 Task: Watermarks and Overlays: Add a timestamp overlay to a video.
Action: Mouse moved to (679, 441)
Screenshot: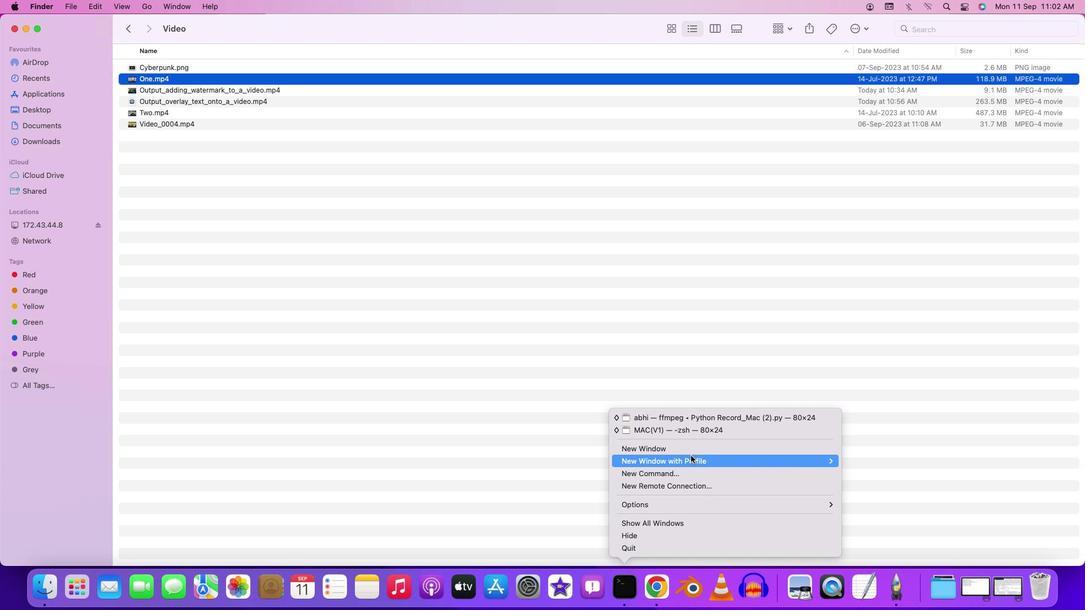
Action: Mouse pressed right at (679, 441)
Screenshot: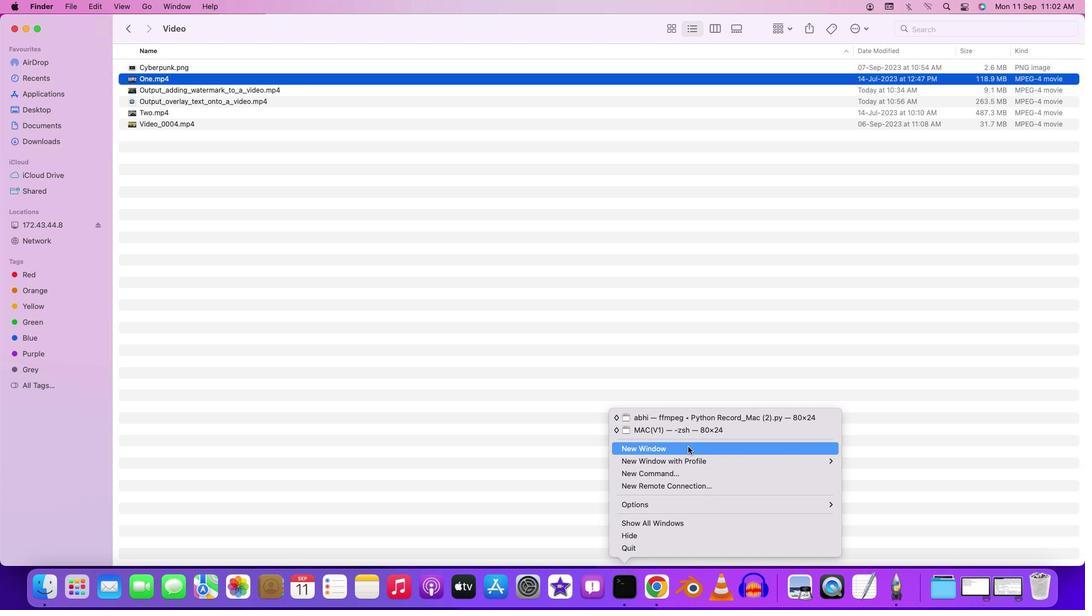 
Action: Mouse moved to (689, 377)
Screenshot: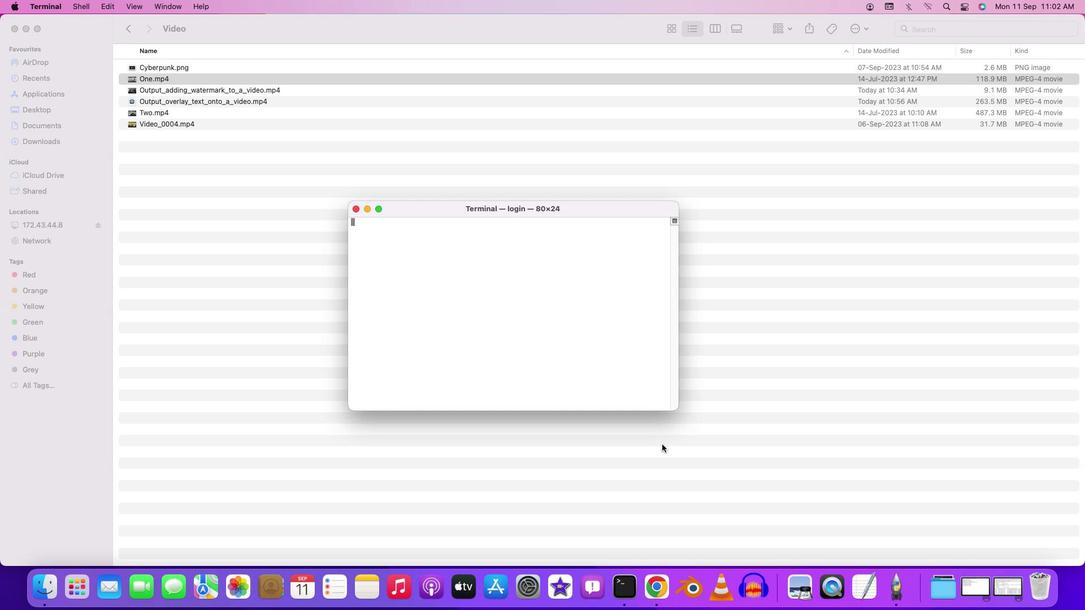 
Action: Mouse pressed left at (689, 377)
Screenshot: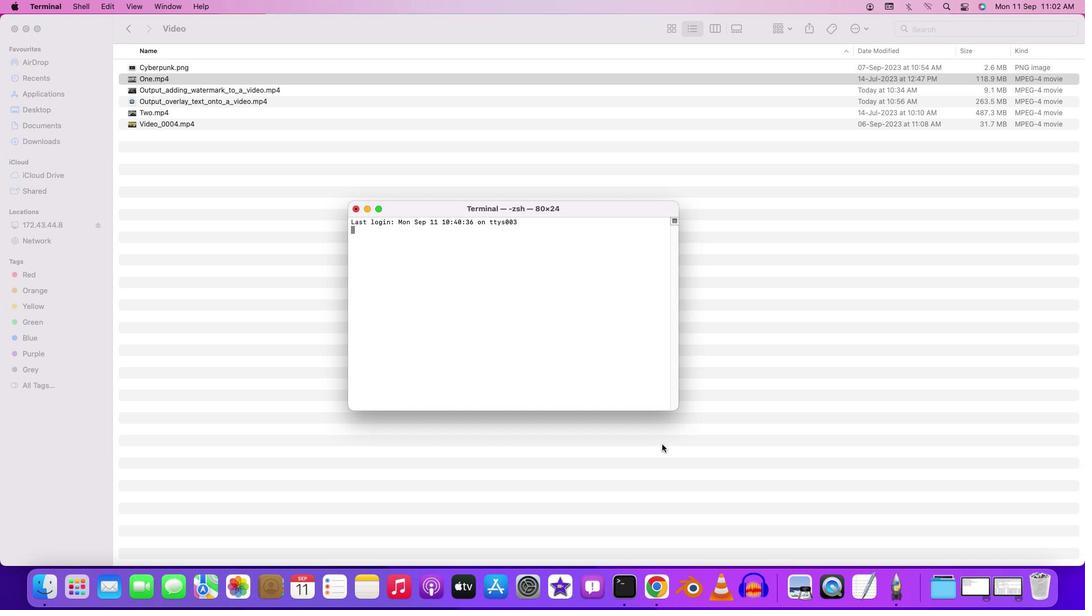 
Action: Key pressed 'c''d'Key.space'd''e''s''k''t''o''p'Key.enter'c''d'Key.spaceKey.shift'F''F''m''p''e''g'Key.enter'c''d'Key.spaceKey.shift'W''a''t''e''r''m'
Screenshot: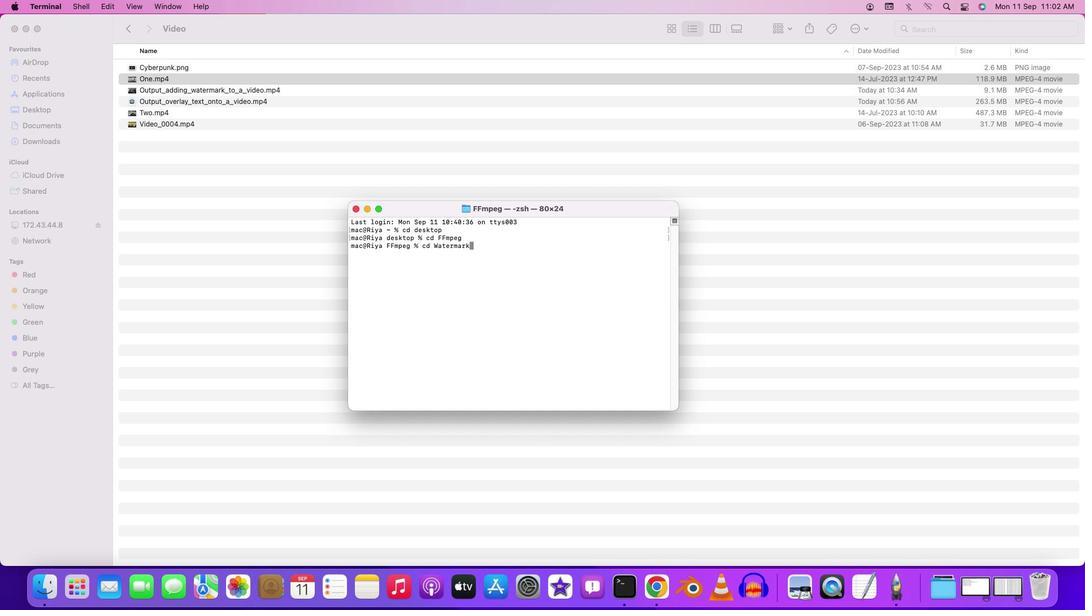 
Action: Mouse moved to (689, 377)
Screenshot: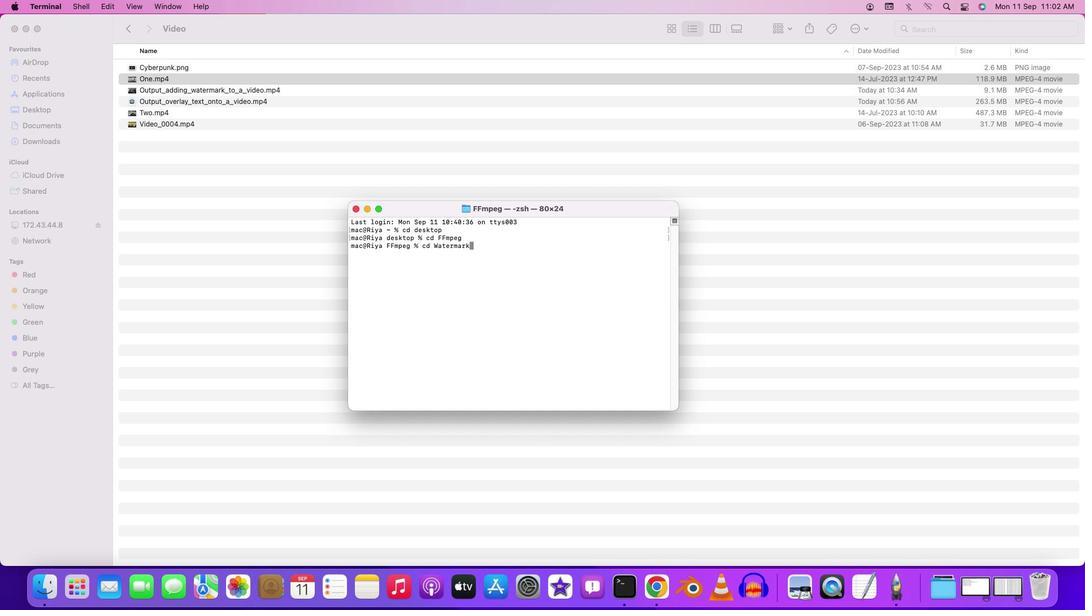 
Action: Key pressed 'a''r''k'Key.enter'c''d'Key.spaceKey.shift'V''i''d''e''o'Key.enter'f''f''m''p''e''g'Key.space'-''i'Key.spaceKey.shift'O''n''e''.''m''p''4'Key.backspace'4'Key.space'-''v''f'Key.spaceKey.shiftKey.shift'"''d''r''a''w''t''e''s'Key.backspace'x''t''=''t''e''x''t''='"'"Key.shift'%'Key.shift'{''p''t''s''\\'Key.shift':''h''m''s'Key.shift'}'"'"Key.spaceKey.shift':'Key.backspaceKey.backspaceKey.shift':''x''=''1''0'Key.shift':''y''=''1''0'Key.shift':'
Screenshot: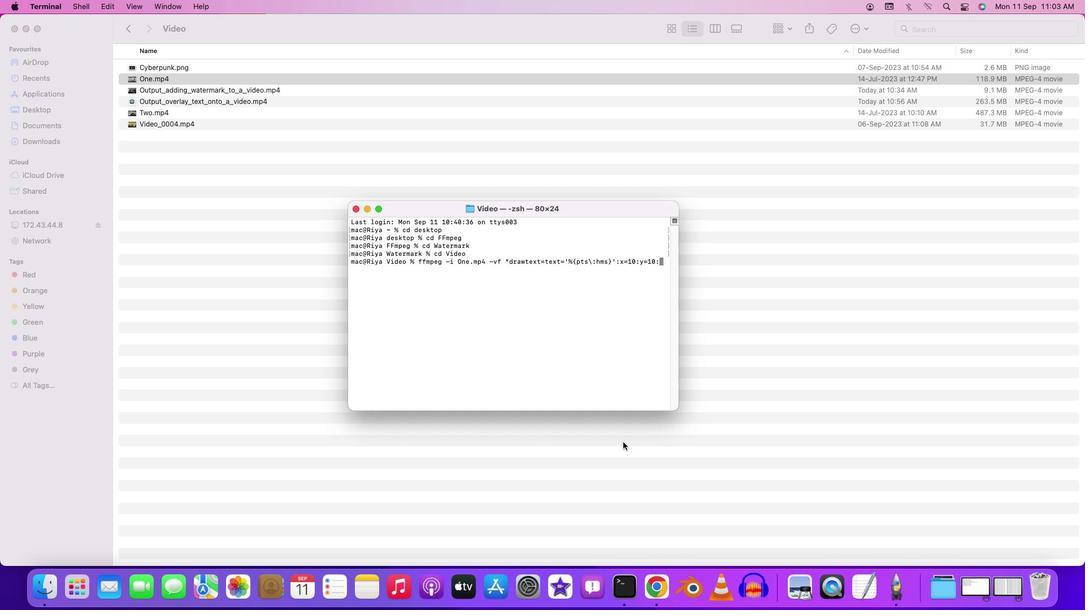 
Action: Mouse moved to (390, 387)
Screenshot: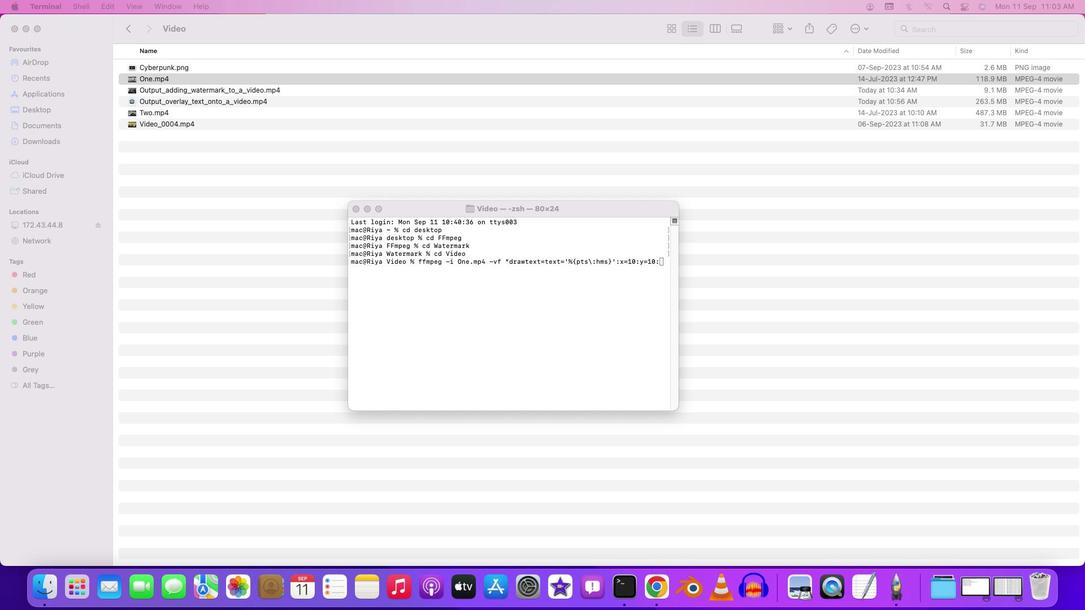 
Action: Mouse pressed left at (390, 387)
Screenshot: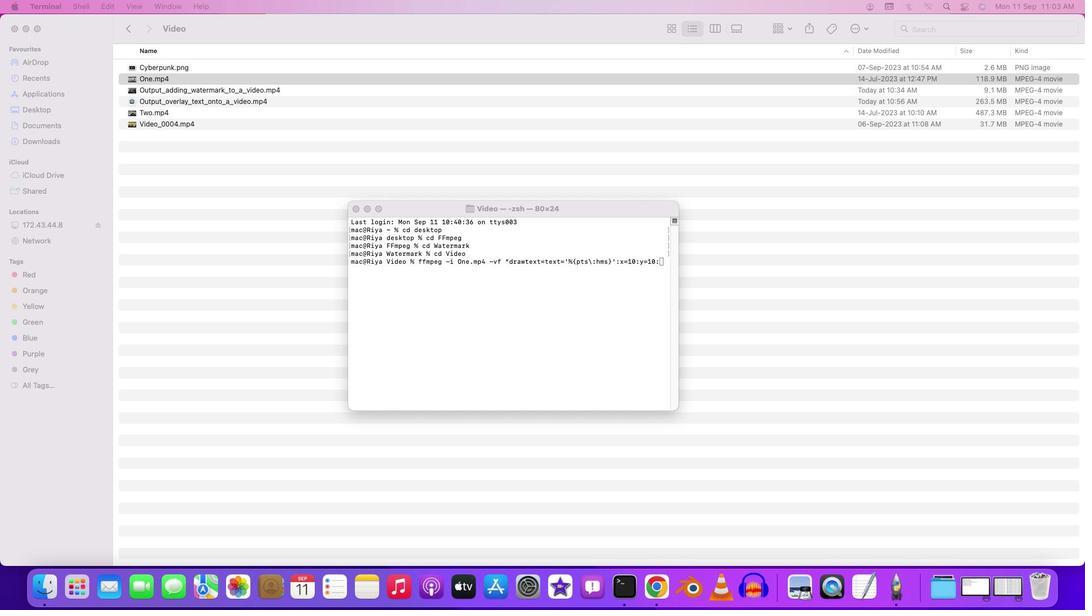 
Action: Mouse moved to (391, 385)
Screenshot: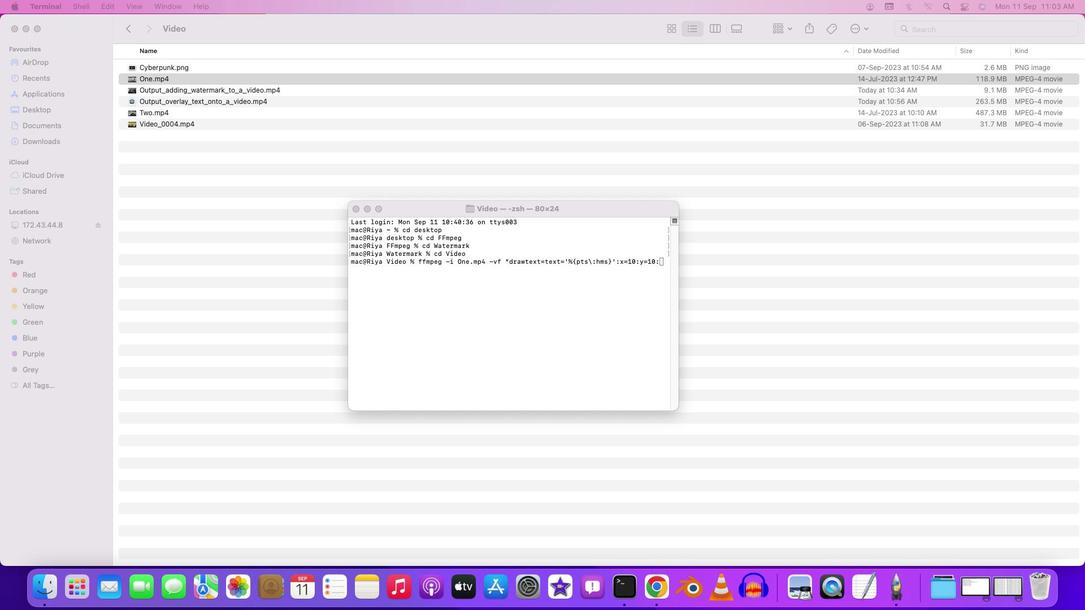 
Action: Mouse pressed left at (391, 385)
Screenshot: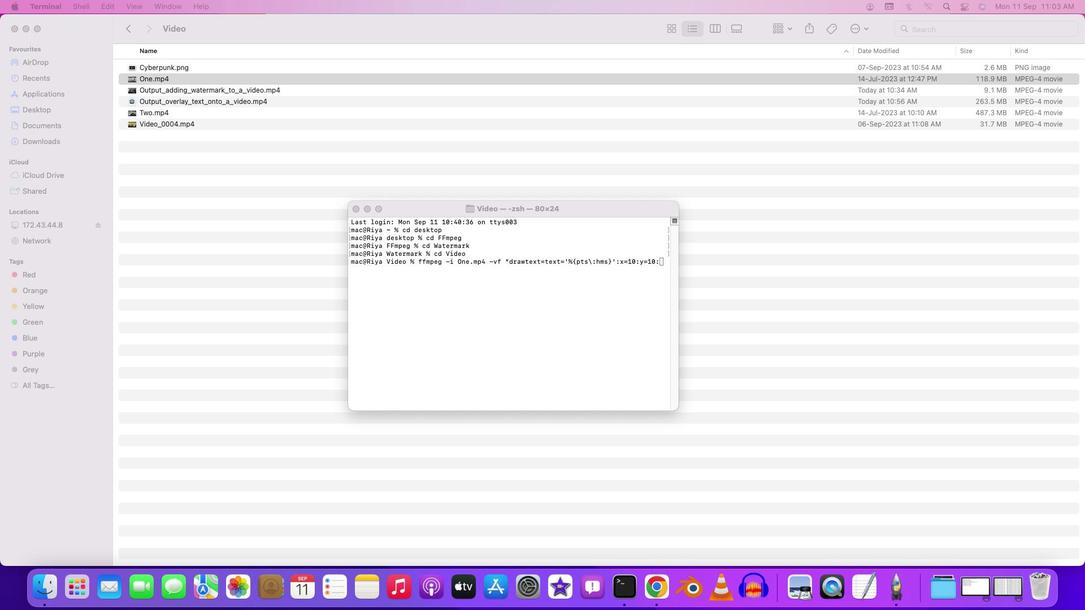 
Action: Mouse moved to (689, 297)
Screenshot: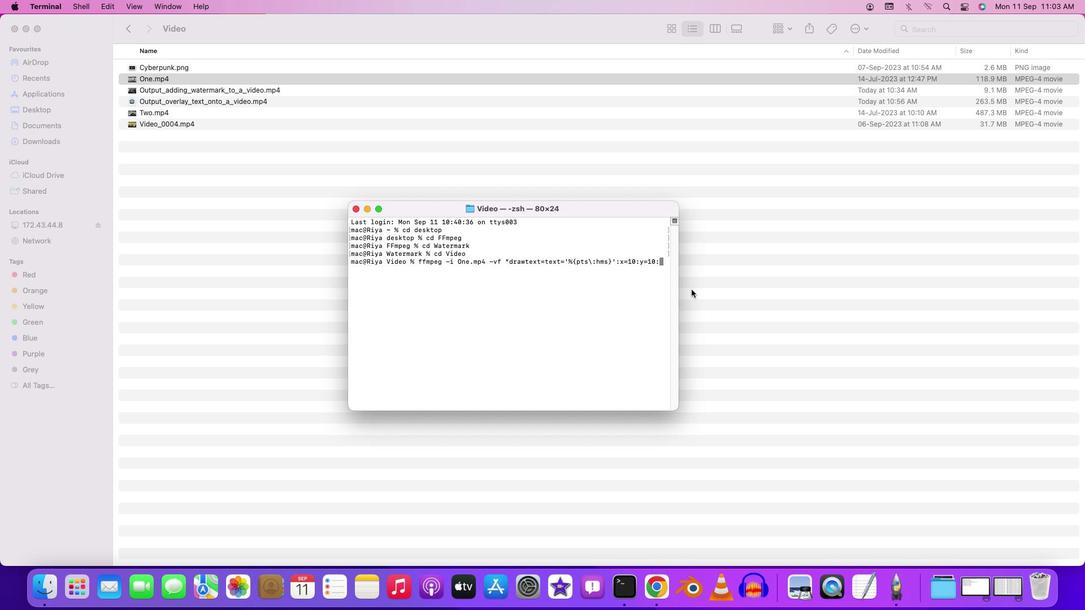 
Action: Mouse pressed left at (689, 297)
Screenshot: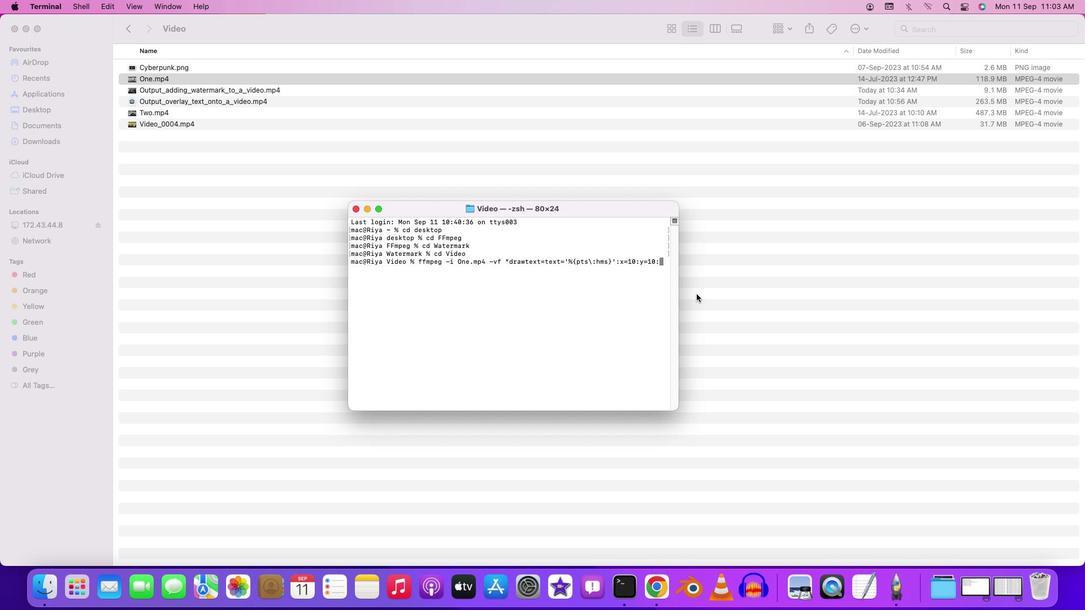 
Action: Mouse moved to (698, 312)
Screenshot: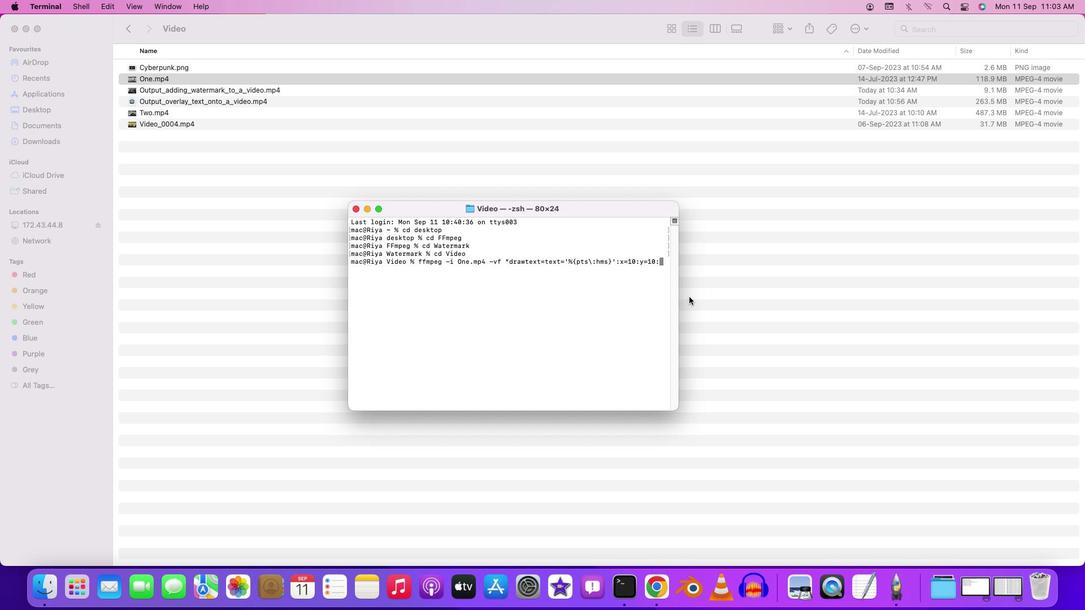 
Action: Key pressed 'f''o''n''t''s''s''i''z''e'Key.backspaceKey.backspaceKey.backspaceKey.backspace'i''z''e''=''w''h''i''t''e'Key.shift'"'Key.space'-''c'Key.shift':''a'Key.space'c''o''p''y'Key.space'o''u''t''p''u''t'Key.shift'_''t''i''m''e''s''t''a''m''p'Key.spaceKey.backspaceKey.shift'_''o''v''e''r''l''a''y'Key.spaceKey.backspaceKey.shift'_''o''n'Key.shift'_''a'Key.shift'_'Key.shift'V''i''d''e''o''.''m''p''4'Key.enter
Screenshot: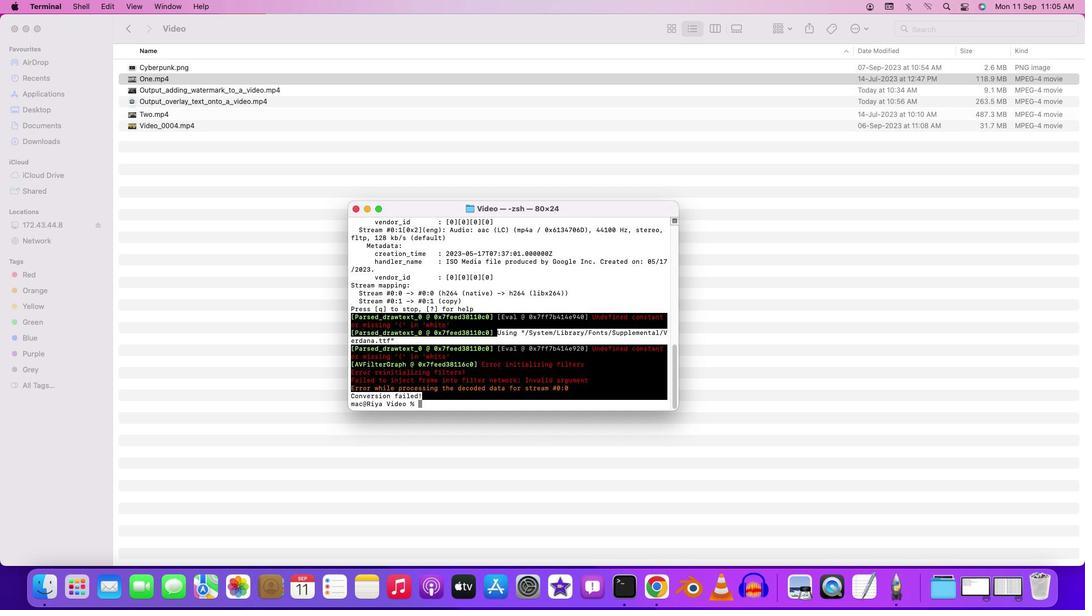 
Action: Mouse moved to (658, 312)
Screenshot: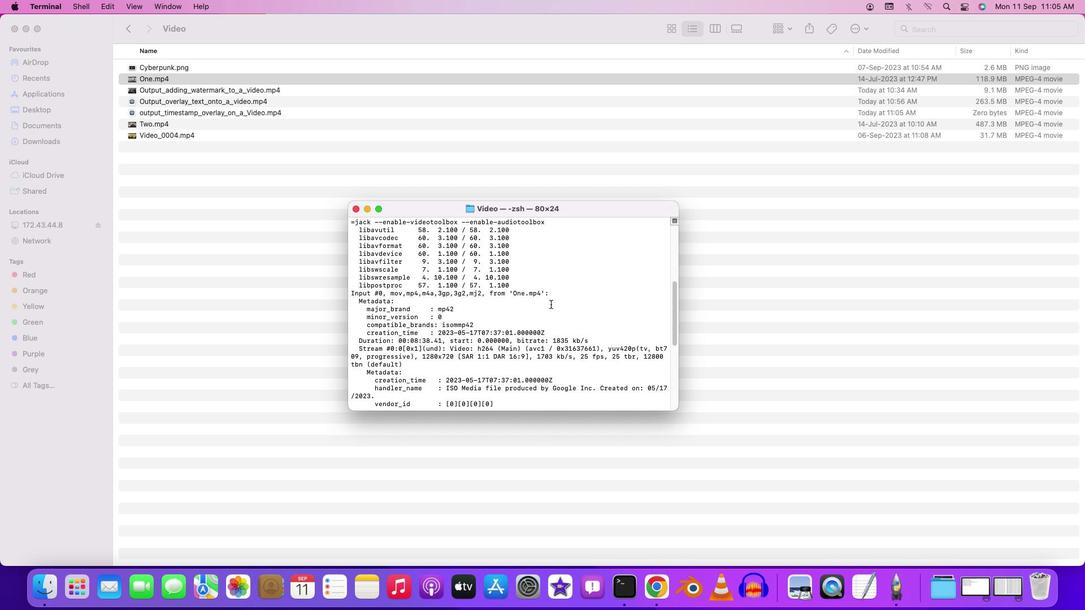 
Action: Mouse scrolled (658, 312) with delta (484, 182)
Screenshot: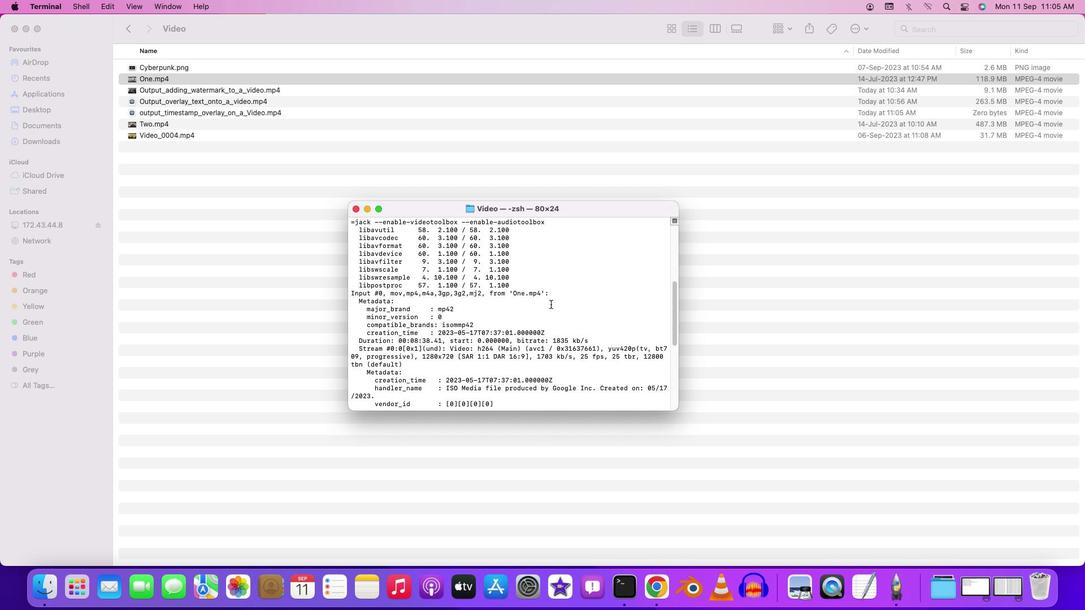 
Action: Mouse moved to (657, 314)
Screenshot: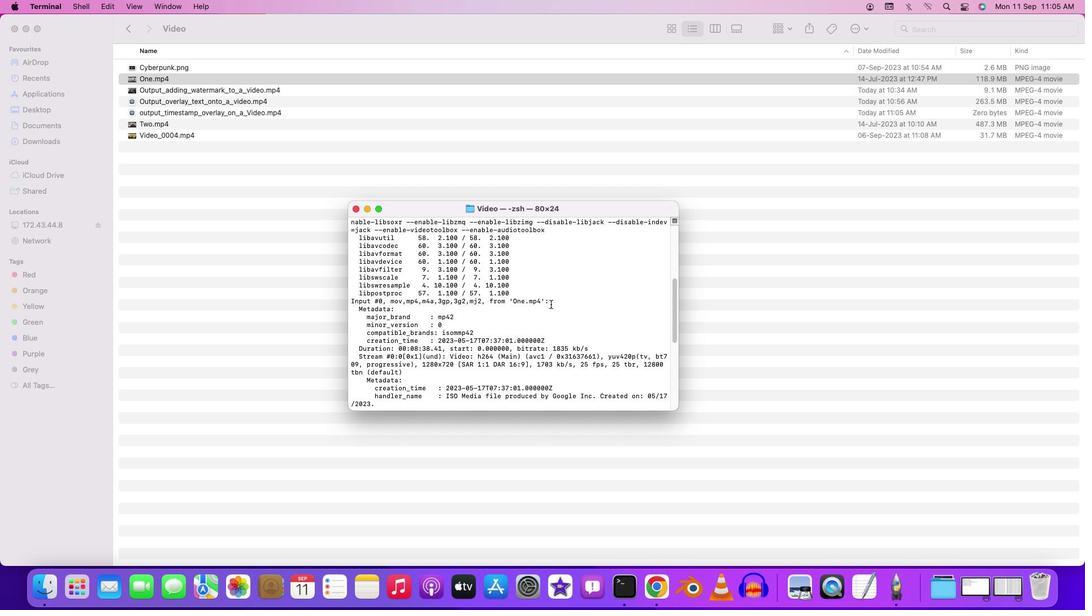 
Action: Mouse scrolled (657, 314) with delta (484, 182)
Screenshot: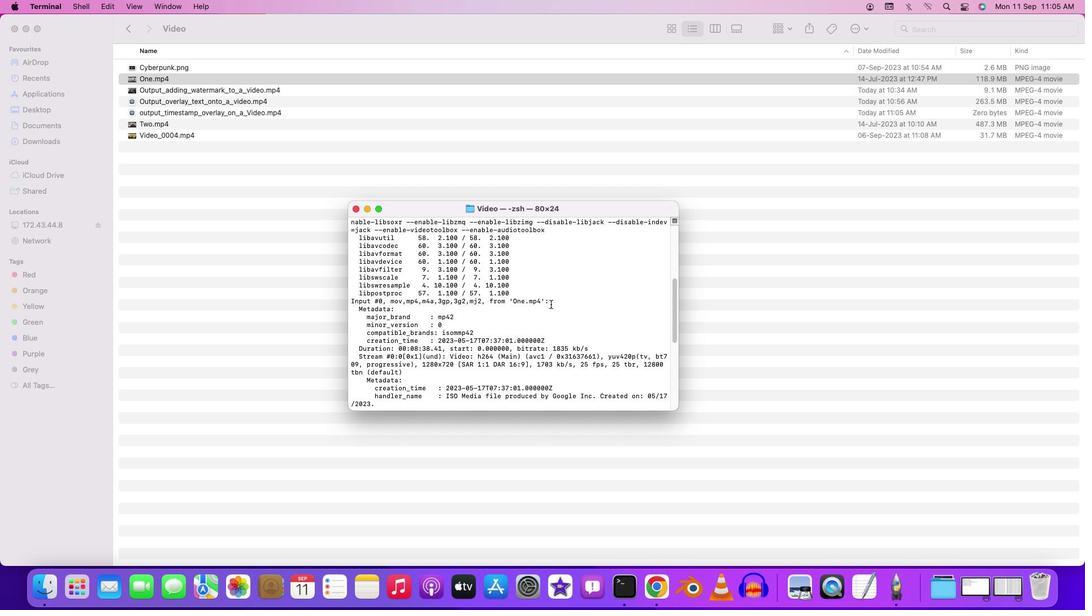 
Action: Mouse moved to (657, 314)
Screenshot: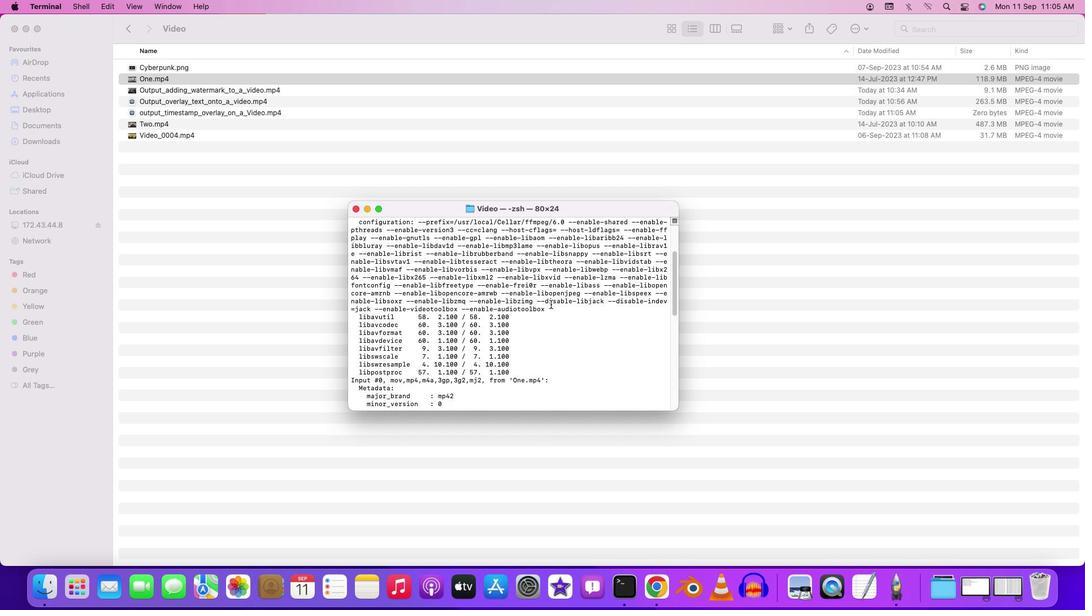 
Action: Mouse scrolled (657, 314) with delta (484, 182)
Screenshot: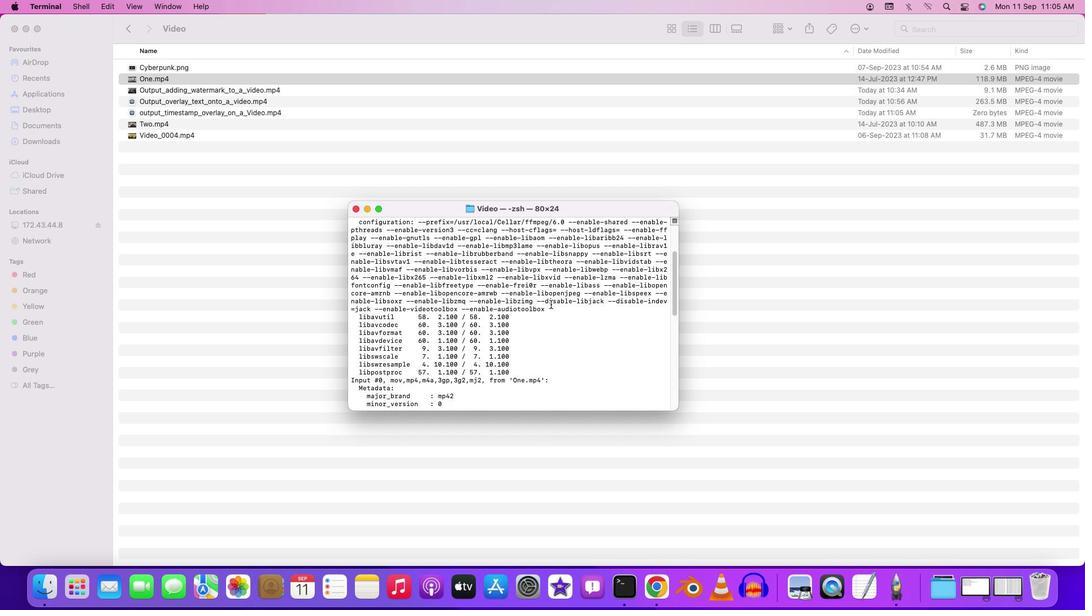 
Action: Mouse moved to (656, 315)
Screenshot: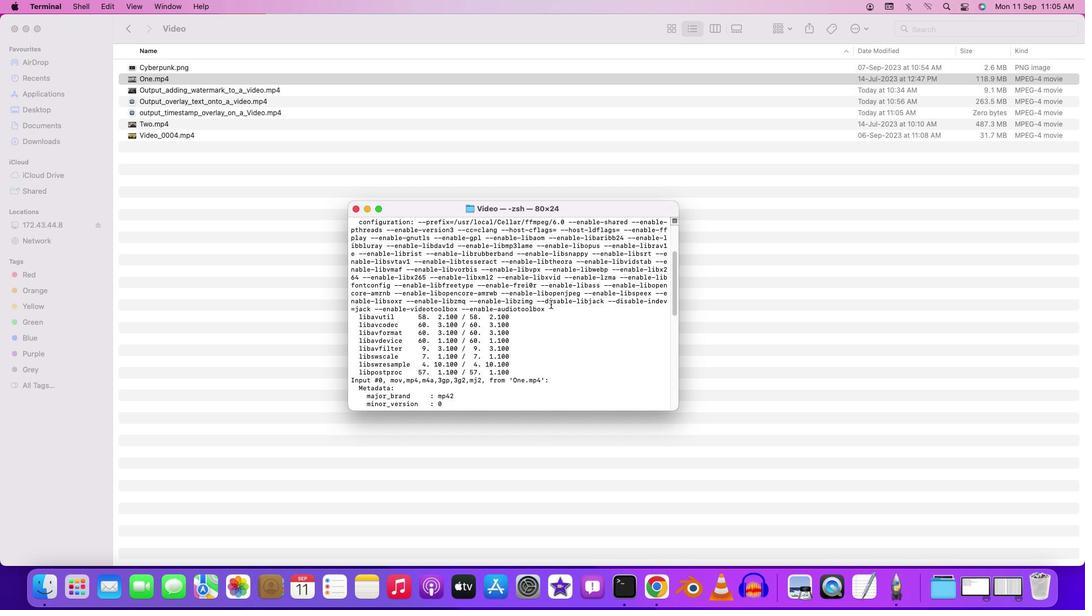 
Action: Mouse scrolled (656, 315) with delta (484, 182)
Screenshot: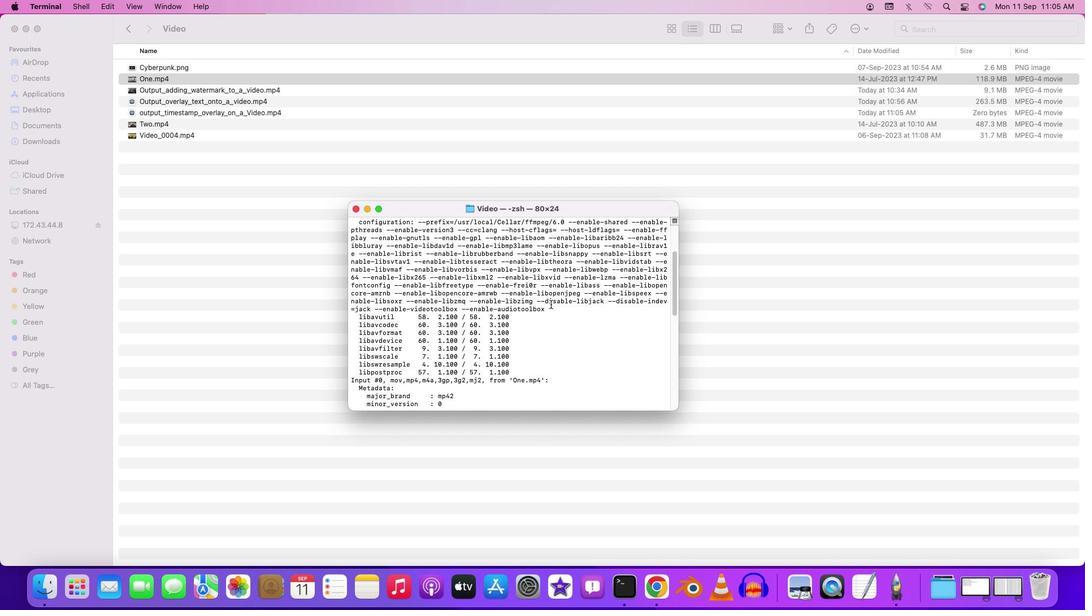 
Action: Mouse scrolled (656, 315) with delta (484, 182)
Screenshot: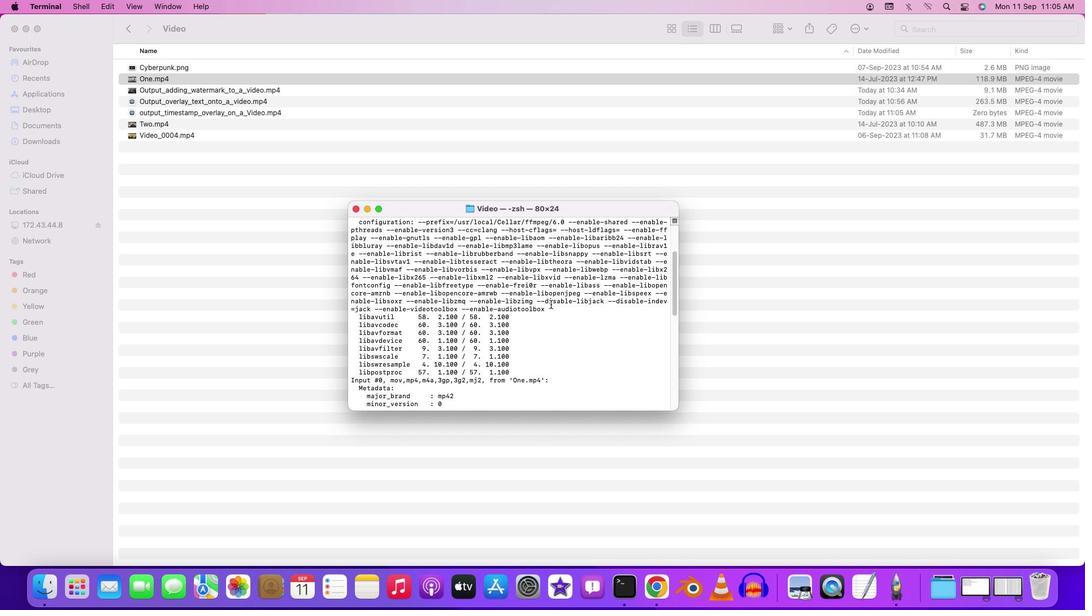 
Action: Mouse scrolled (656, 315) with delta (484, 182)
Screenshot: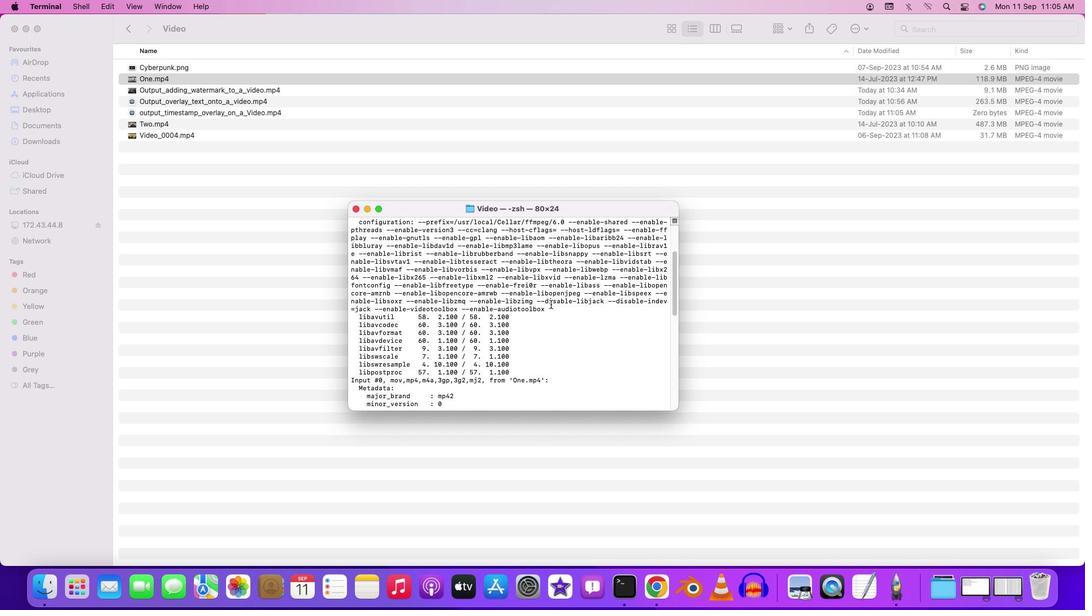 
Action: Mouse scrolled (656, 315) with delta (484, 182)
Screenshot: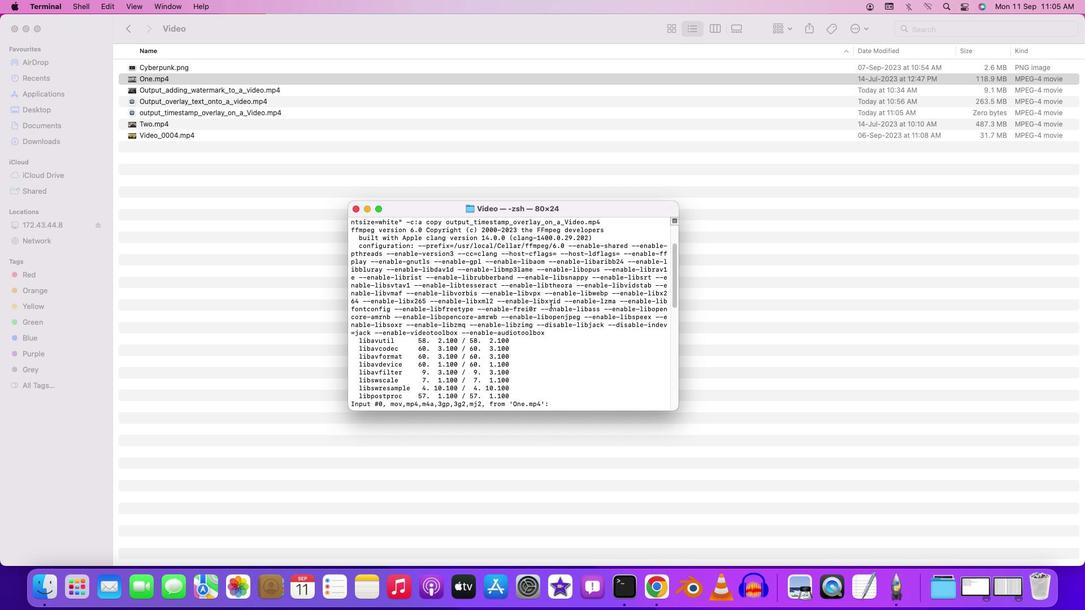 
Action: Mouse moved to (655, 315)
Screenshot: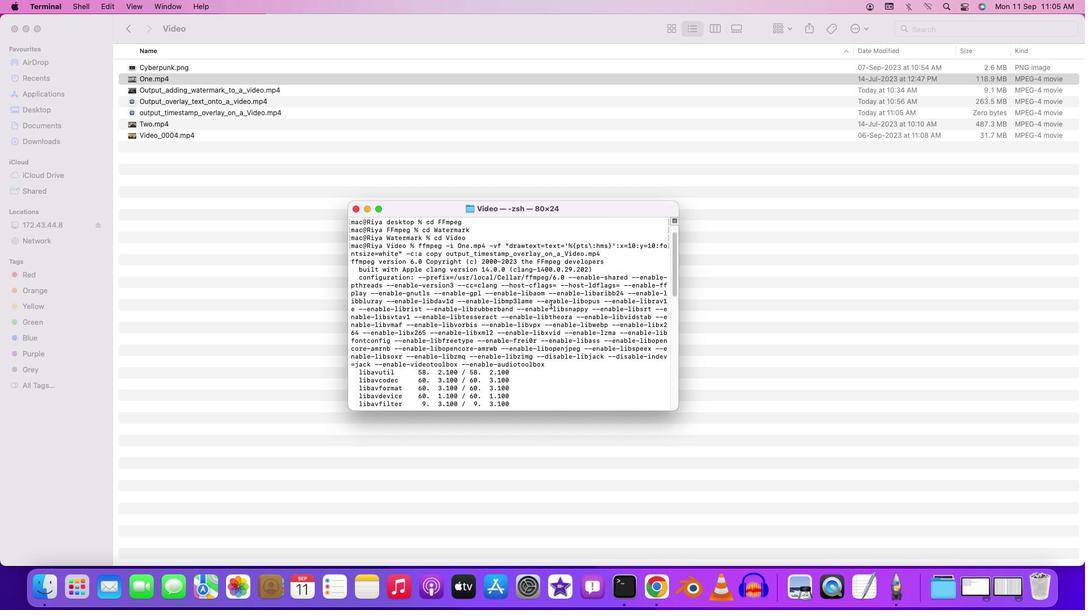 
Action: Mouse scrolled (655, 315) with delta (484, 183)
Screenshot: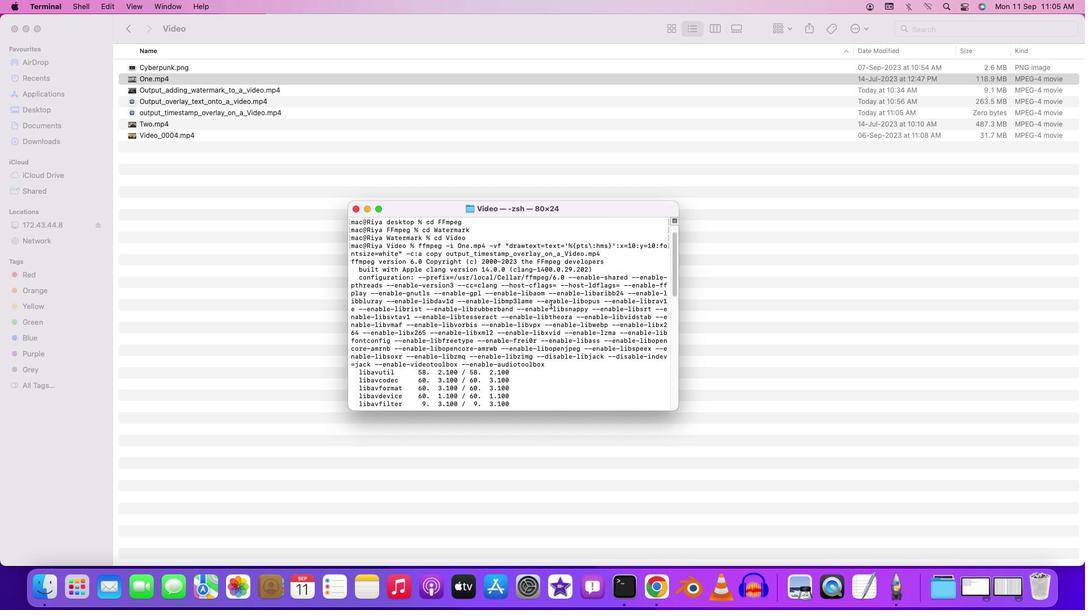 
Action: Mouse moved to (655, 315)
Screenshot: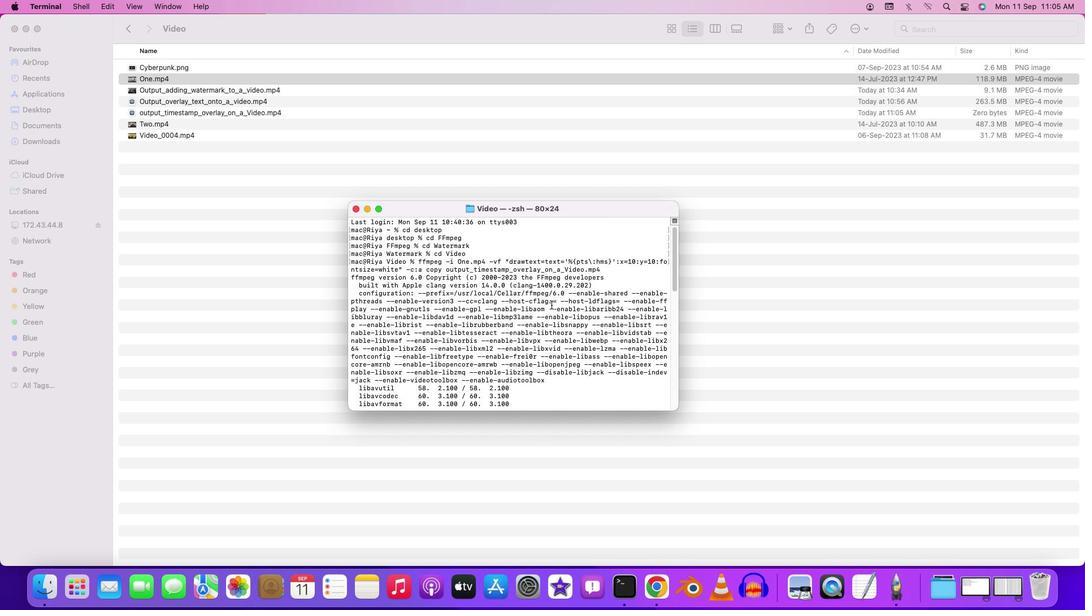 
Action: Mouse scrolled (655, 315) with delta (484, 182)
Screenshot: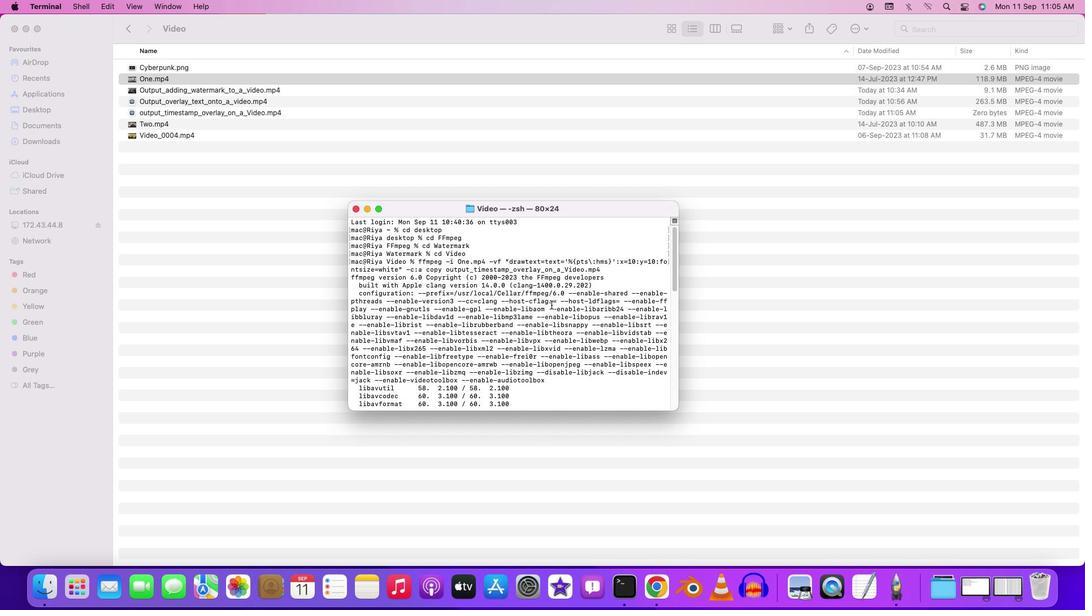 
Action: Mouse scrolled (655, 315) with delta (484, 182)
Screenshot: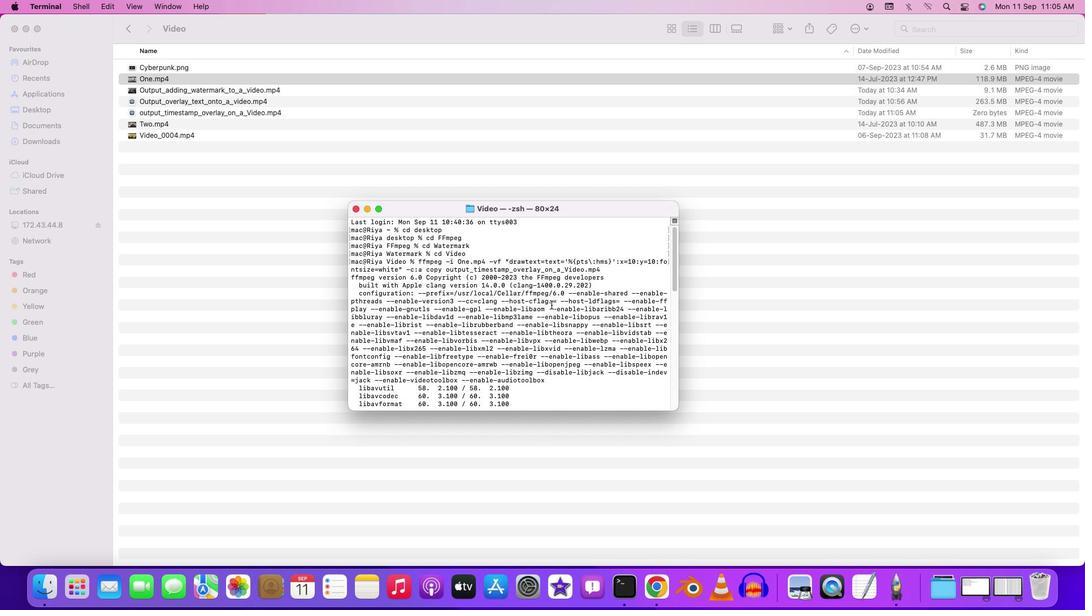 
Action: Mouse moved to (655, 315)
Screenshot: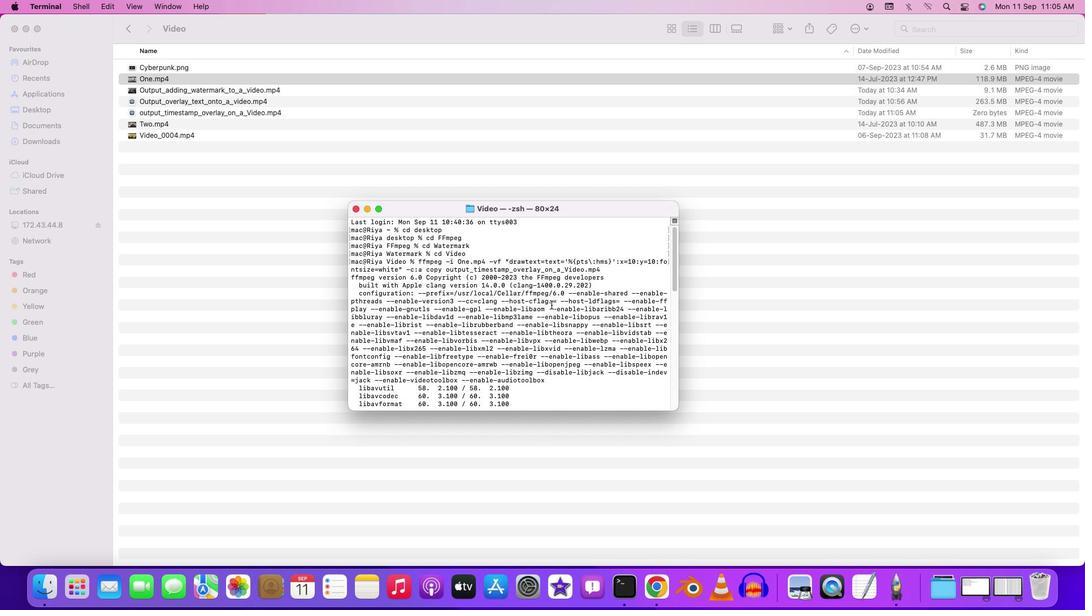 
Action: Mouse scrolled (655, 315) with delta (484, 182)
Screenshot: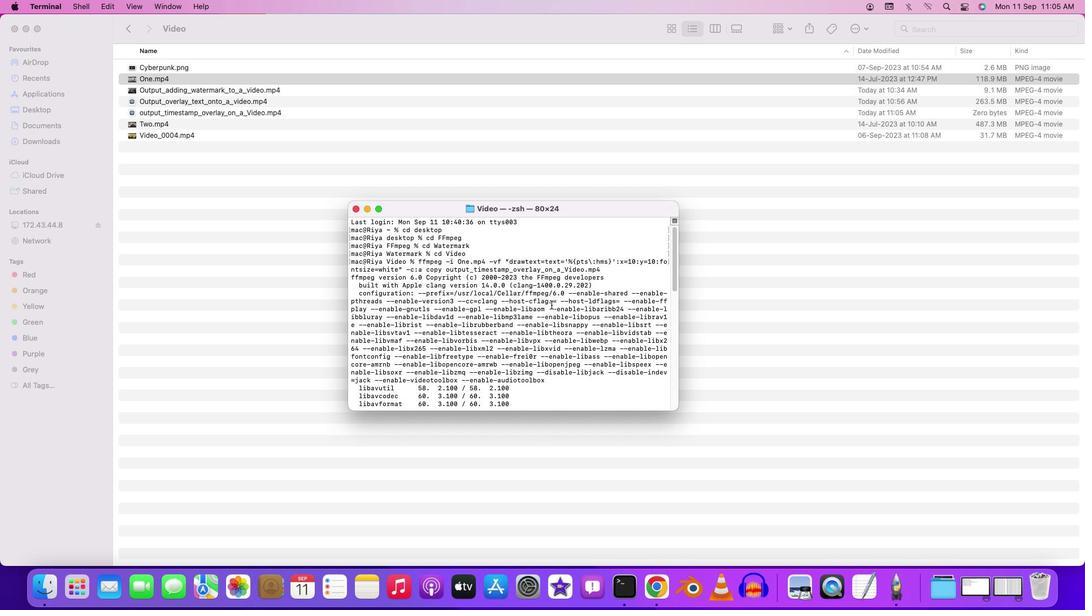 
Action: Mouse moved to (655, 315)
Screenshot: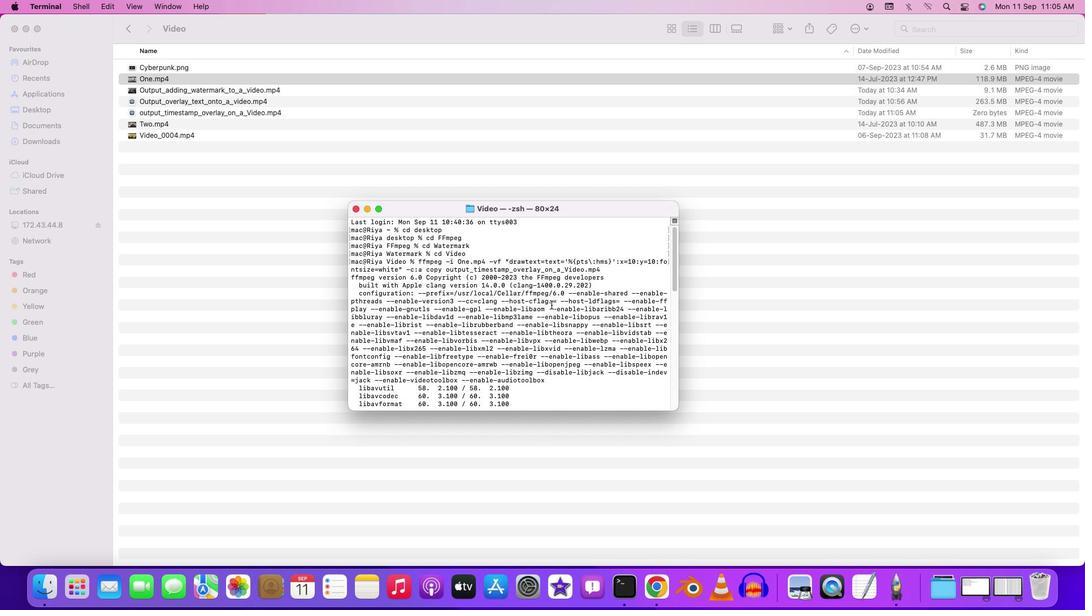 
Action: Mouse scrolled (655, 315) with delta (484, 182)
Screenshot: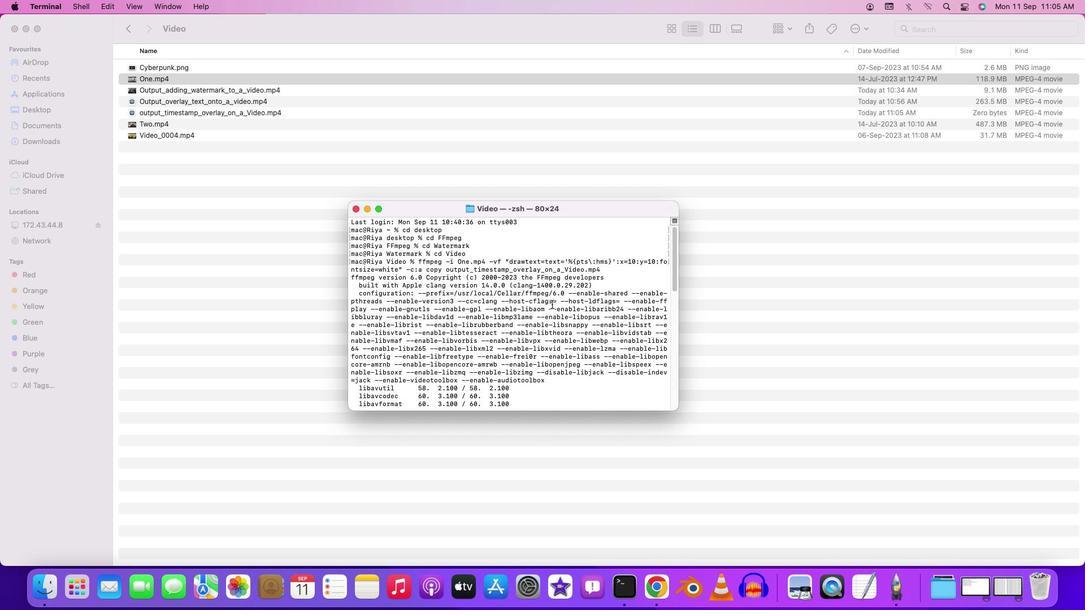 
Action: Mouse moved to (655, 315)
Screenshot: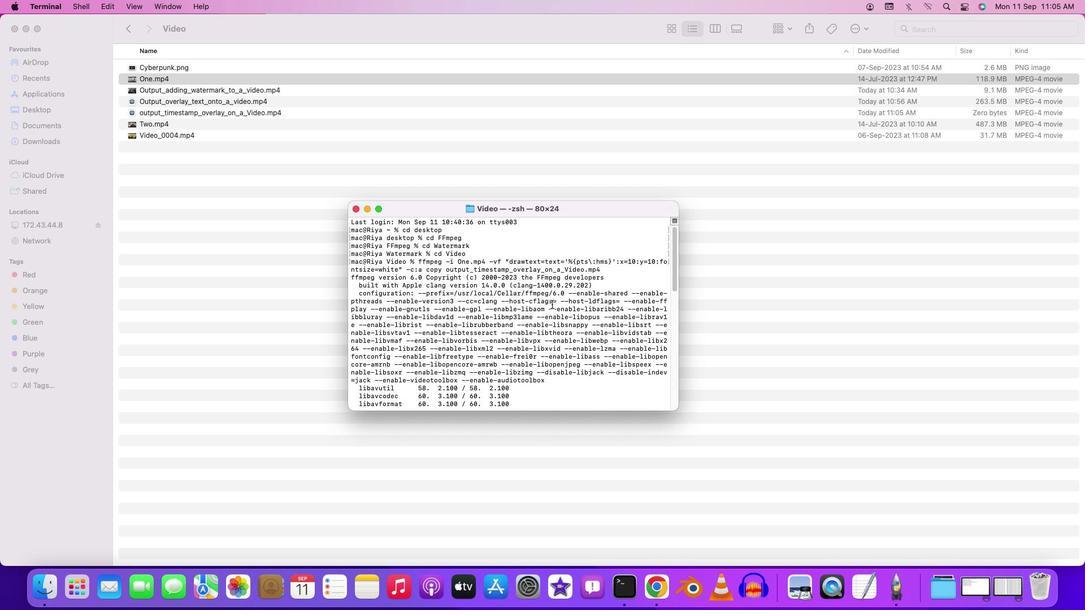 
Action: Mouse scrolled (655, 315) with delta (484, 182)
Screenshot: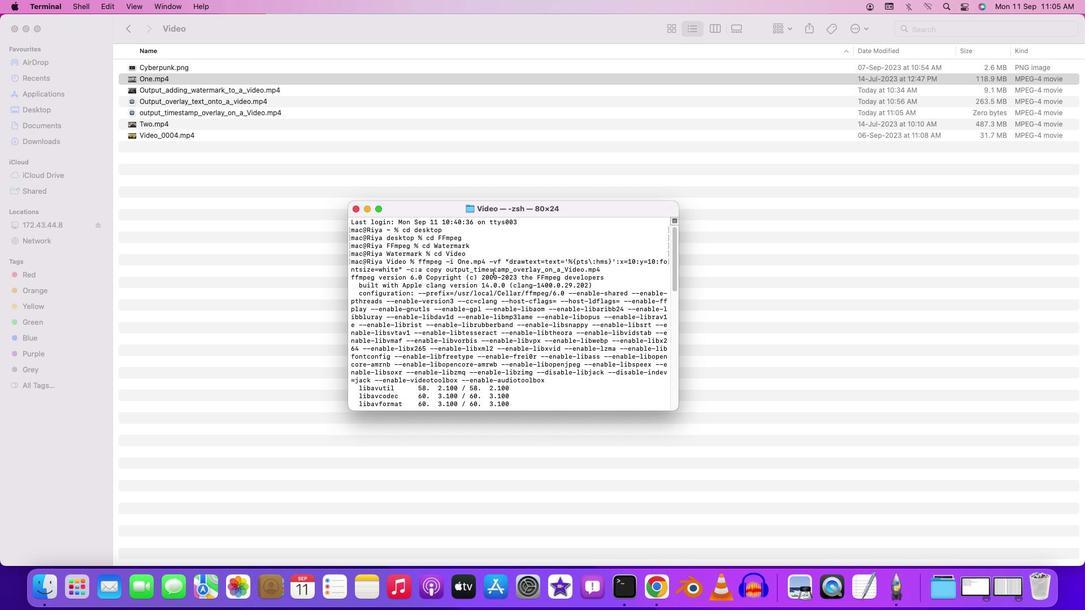 
Action: Mouse scrolled (655, 315) with delta (484, 182)
Screenshot: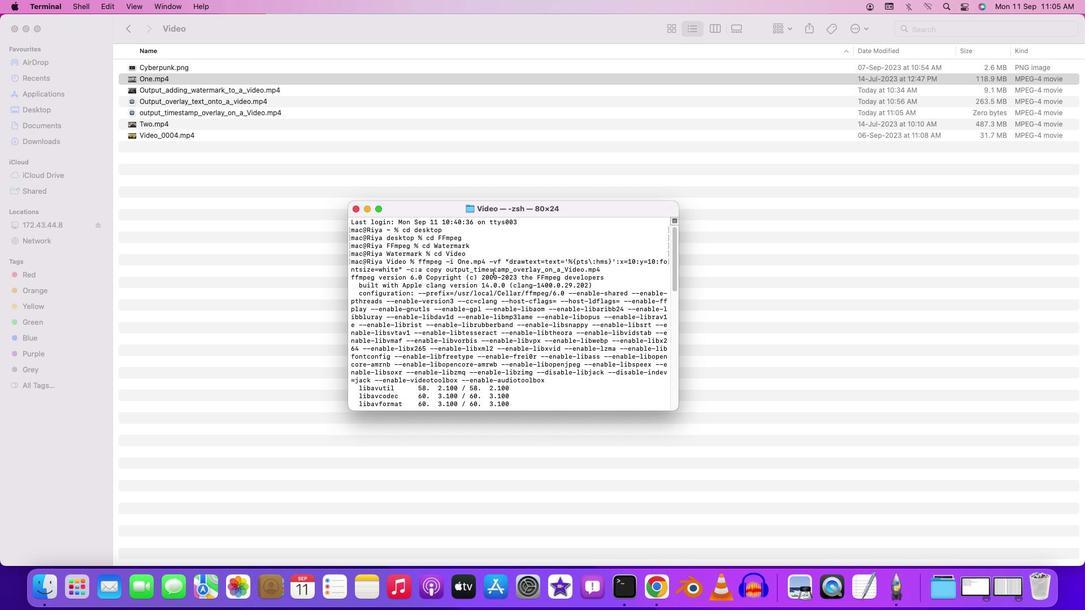 
Action: Mouse moved to (655, 315)
Screenshot: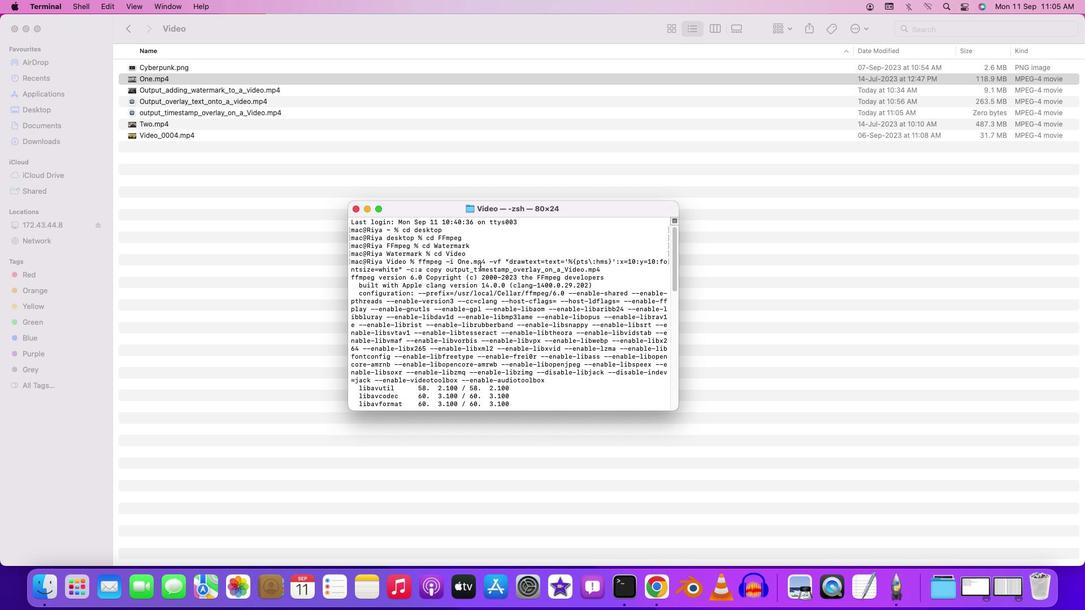 
Action: Mouse scrolled (655, 315) with delta (484, 182)
Screenshot: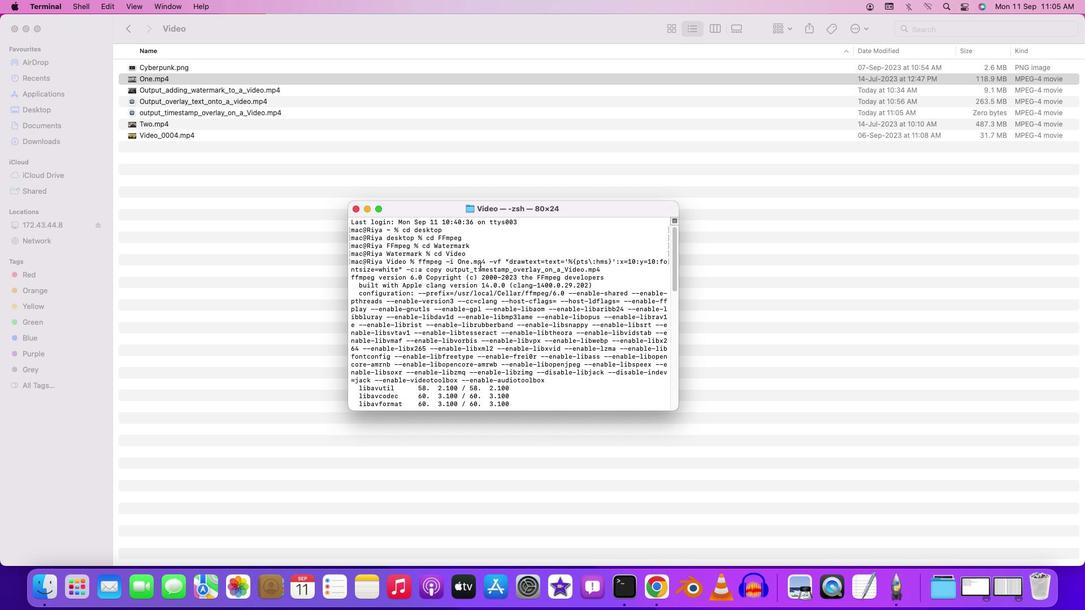
Action: Mouse scrolled (655, 315) with delta (484, 182)
Screenshot: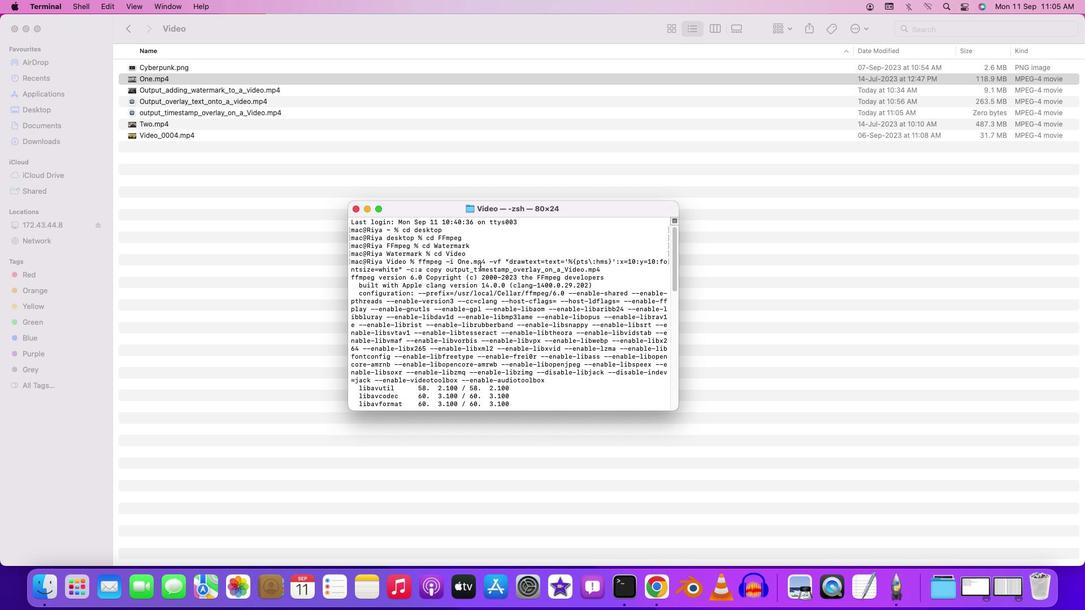 
Action: Mouse moved to (655, 315)
Screenshot: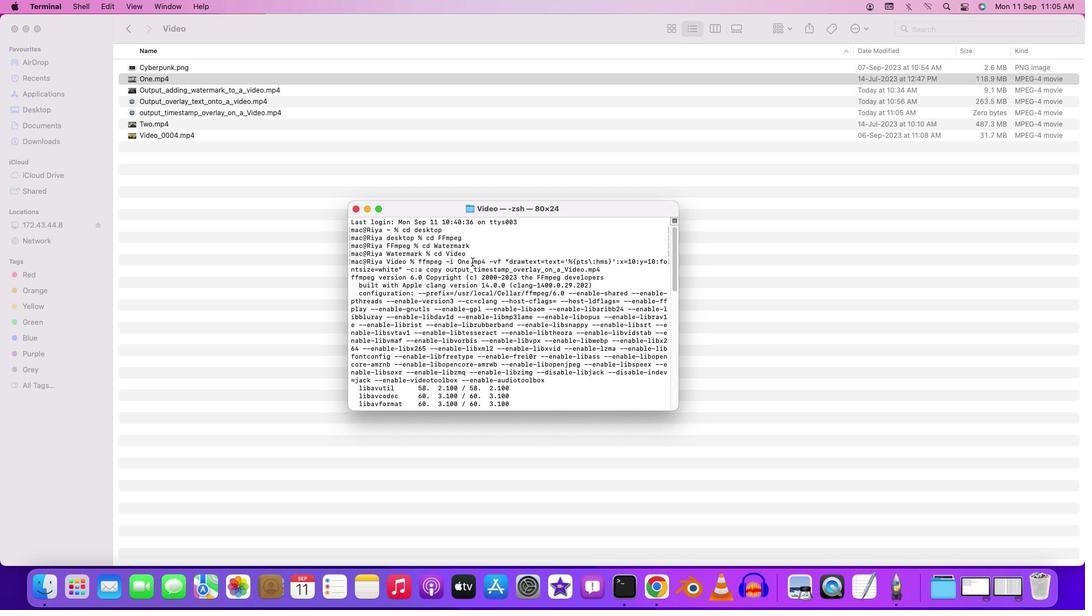 
Action: Mouse scrolled (655, 315) with delta (484, 182)
Screenshot: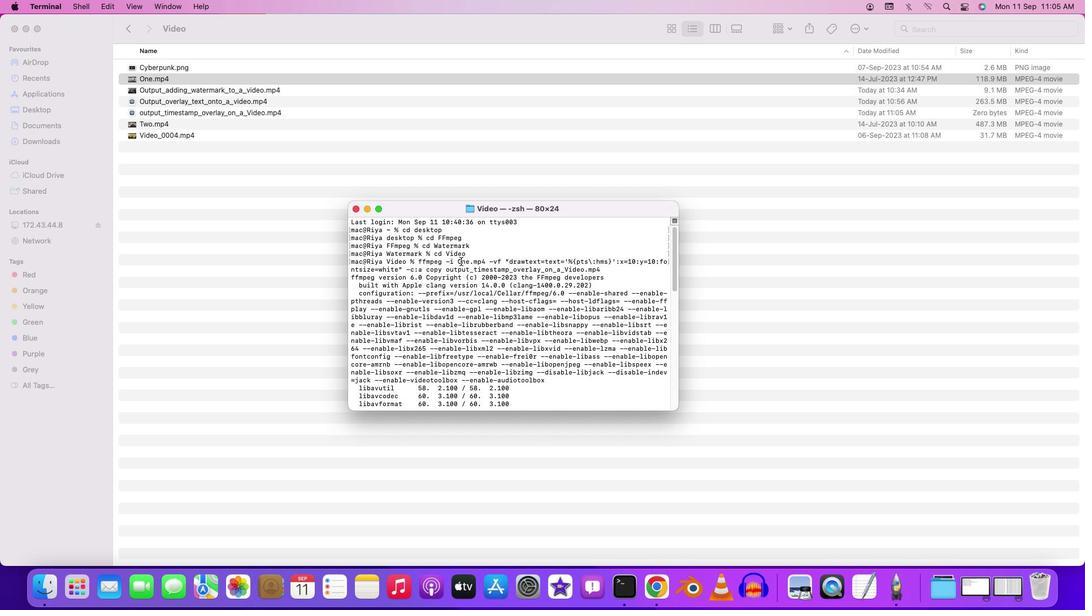 
Action: Mouse scrolled (655, 315) with delta (484, 182)
Screenshot: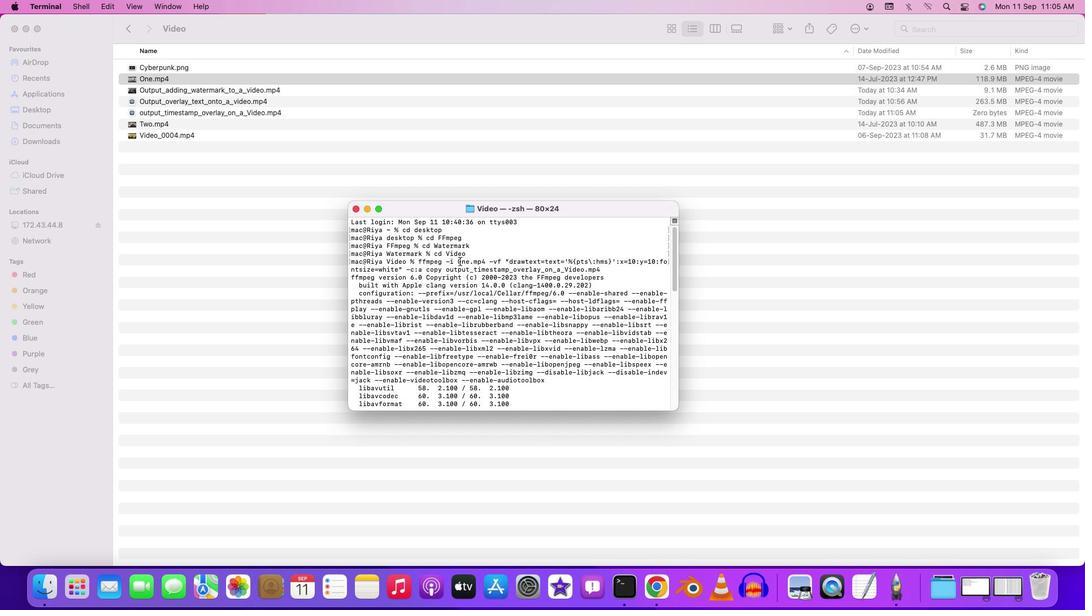 
Action: Mouse scrolled (655, 315) with delta (484, 182)
Screenshot: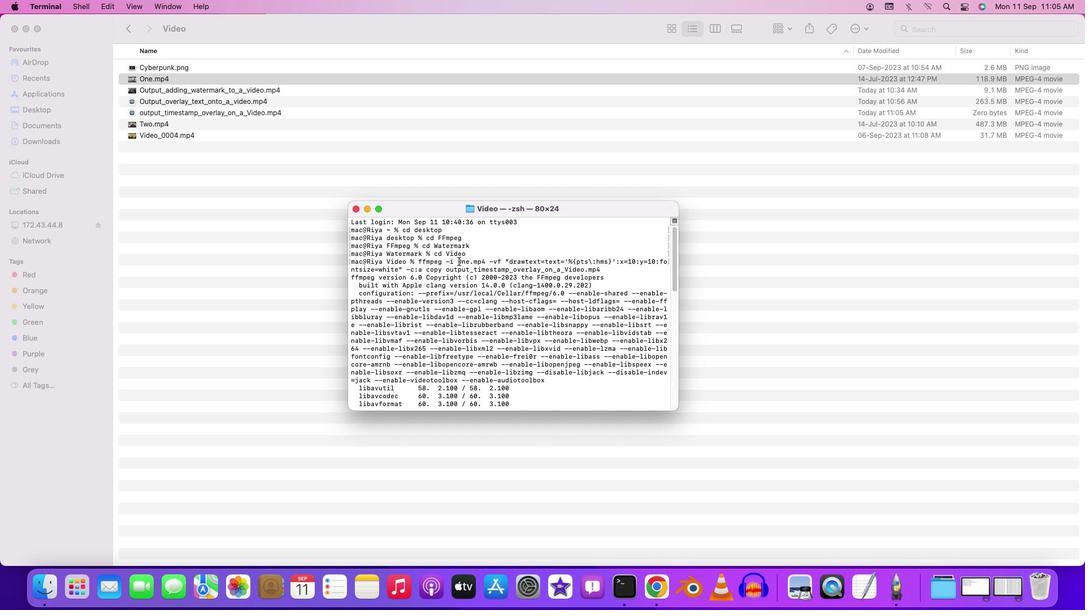 
Action: Mouse moved to (655, 315)
Screenshot: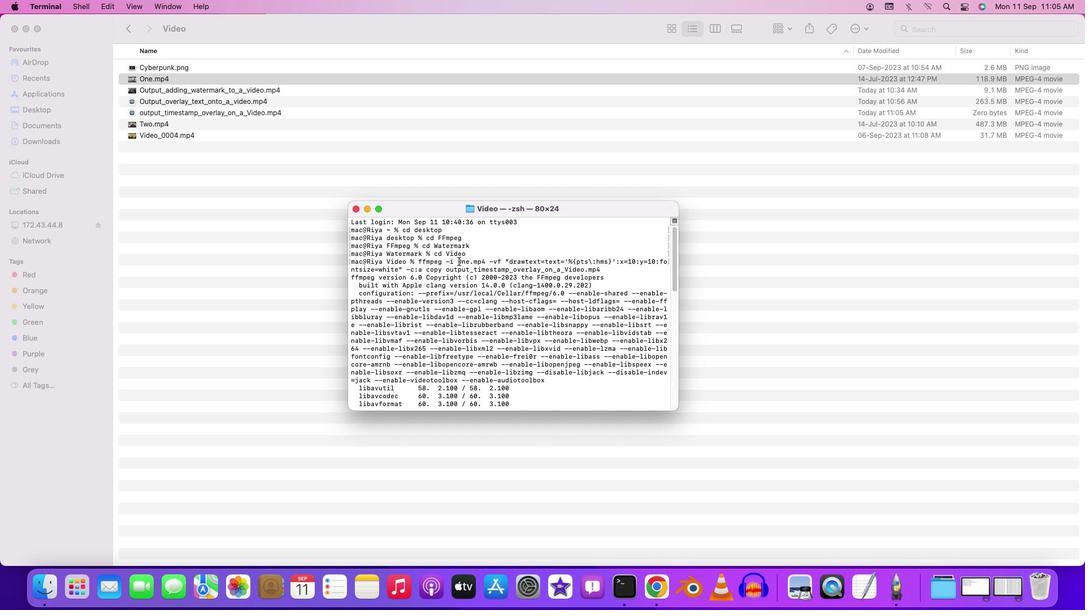 
Action: Mouse scrolled (655, 315) with delta (484, 182)
Screenshot: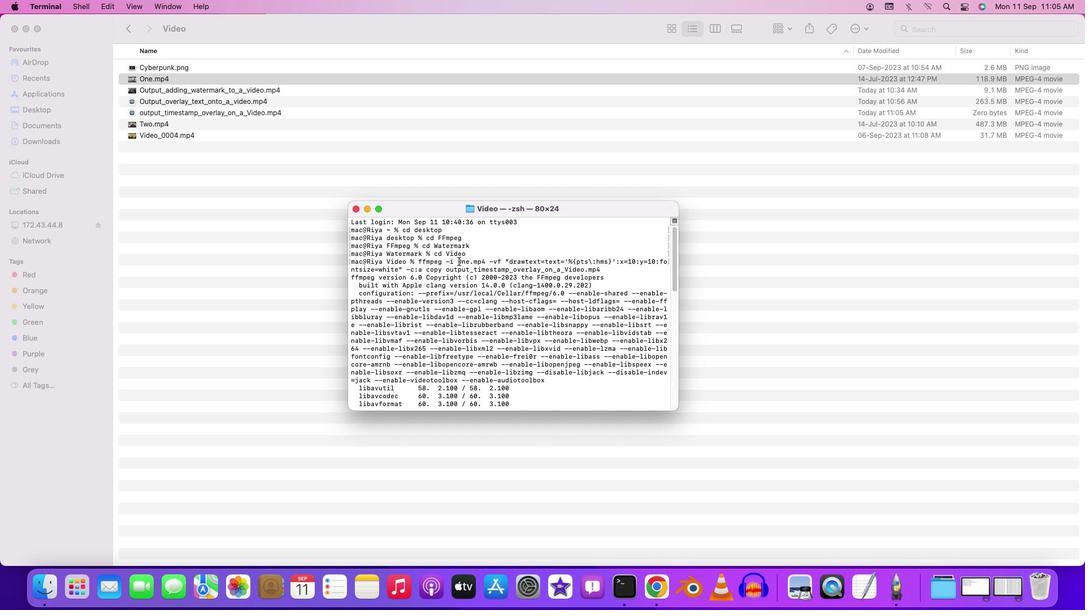 
Action: Mouse moved to (623, 296)
Screenshot: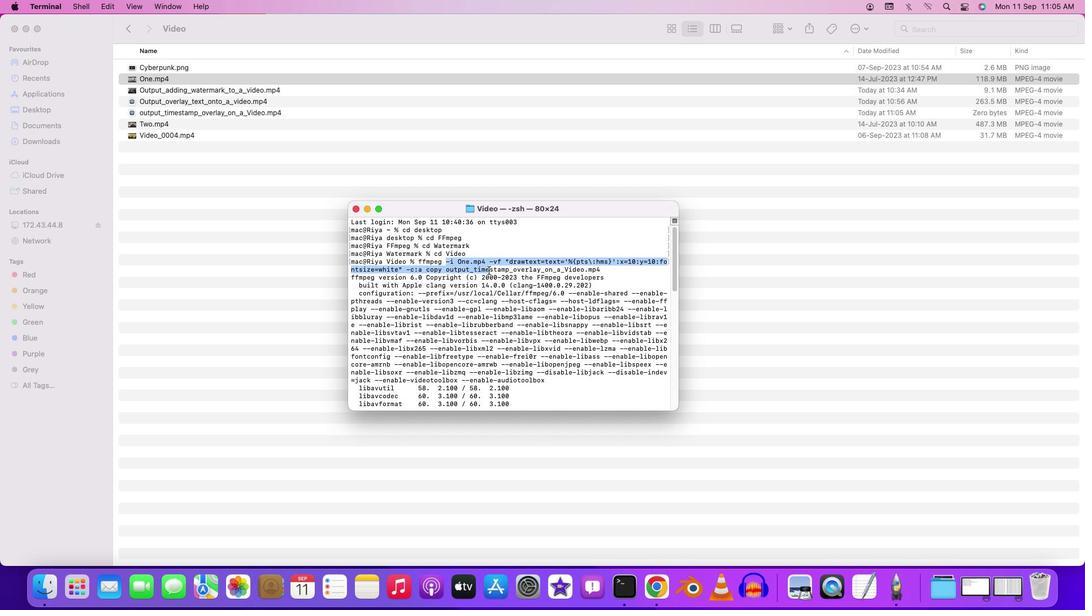 
Action: Mouse pressed left at (623, 296)
Screenshot: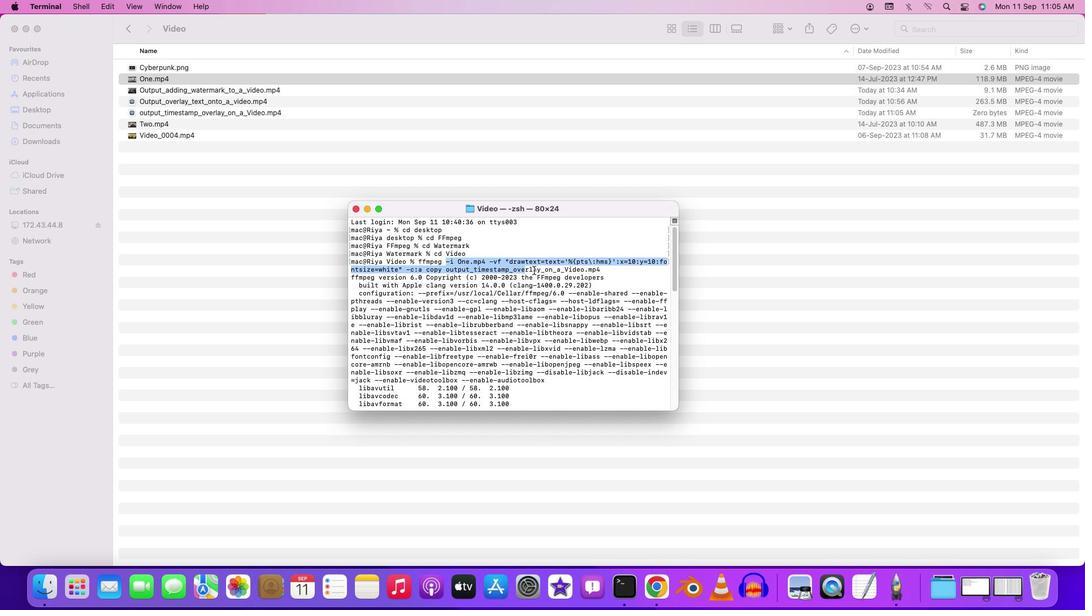
Action: Mouse moved to (670, 300)
Screenshot: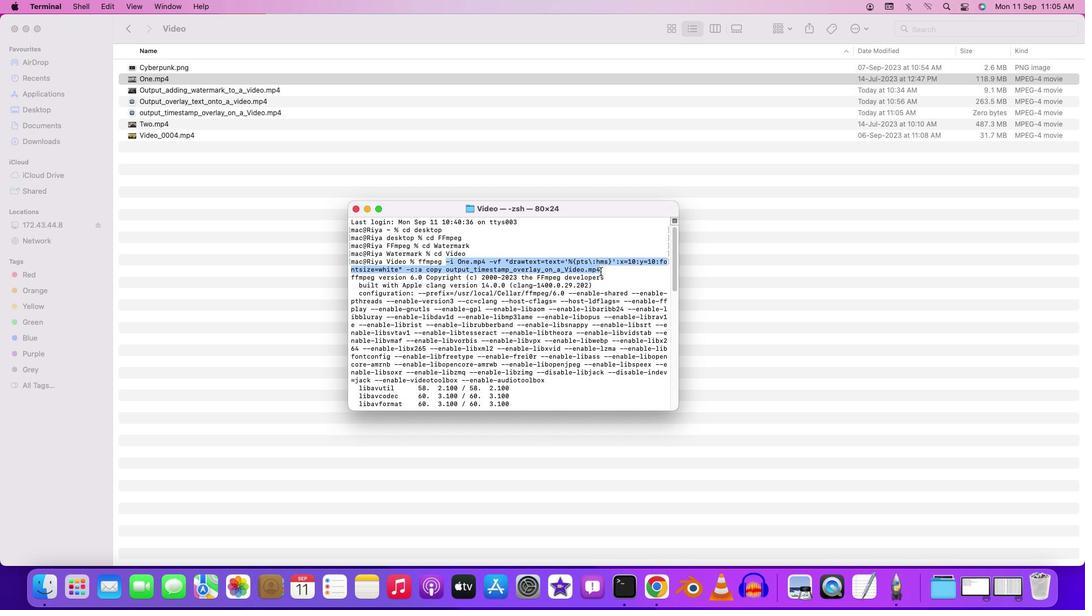 
Action: Key pressed Key.cmd'c'
Screenshot: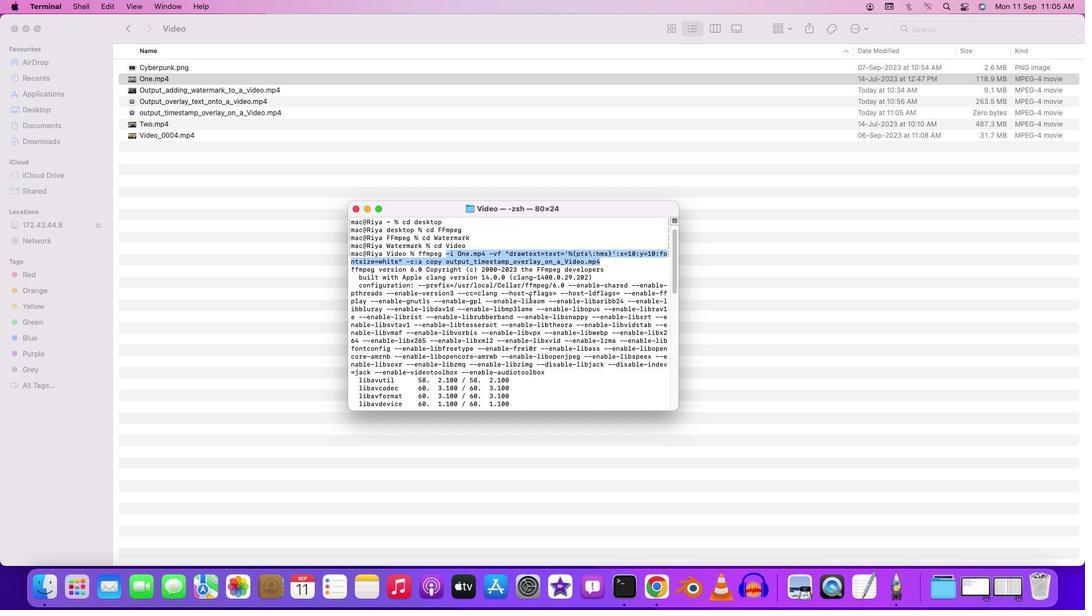 
Action: Mouse moved to (649, 313)
Screenshot: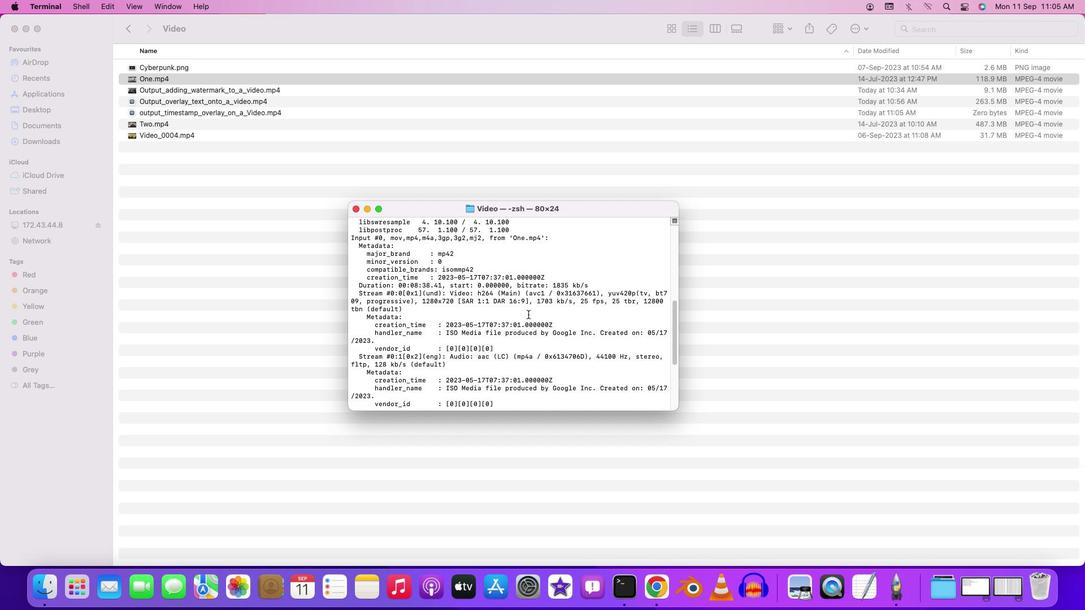 
Action: Mouse scrolled (649, 313) with delta (484, 181)
Screenshot: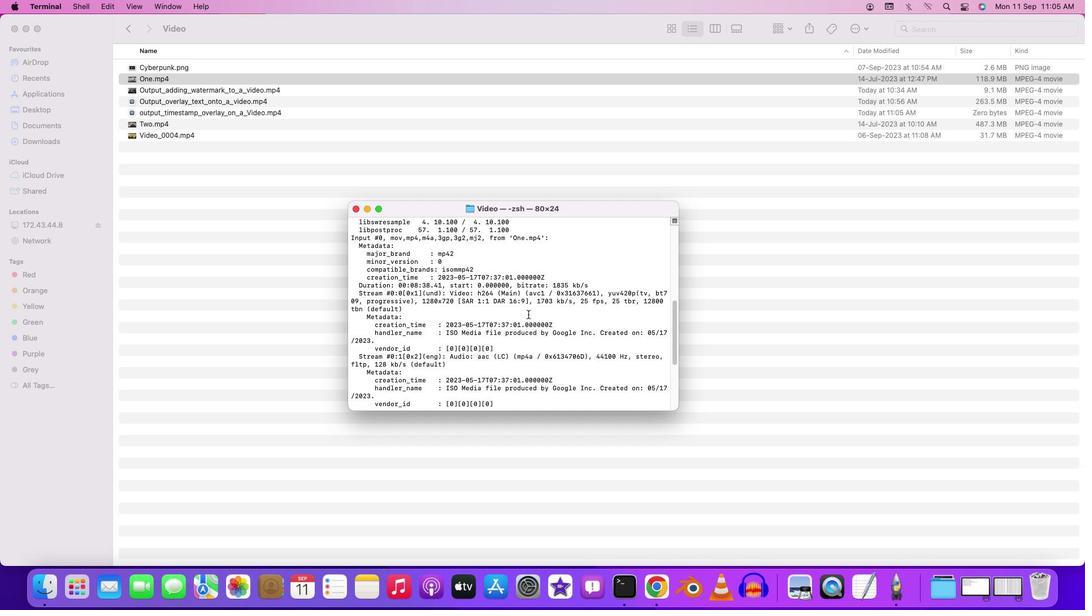
Action: Mouse moved to (649, 313)
Screenshot: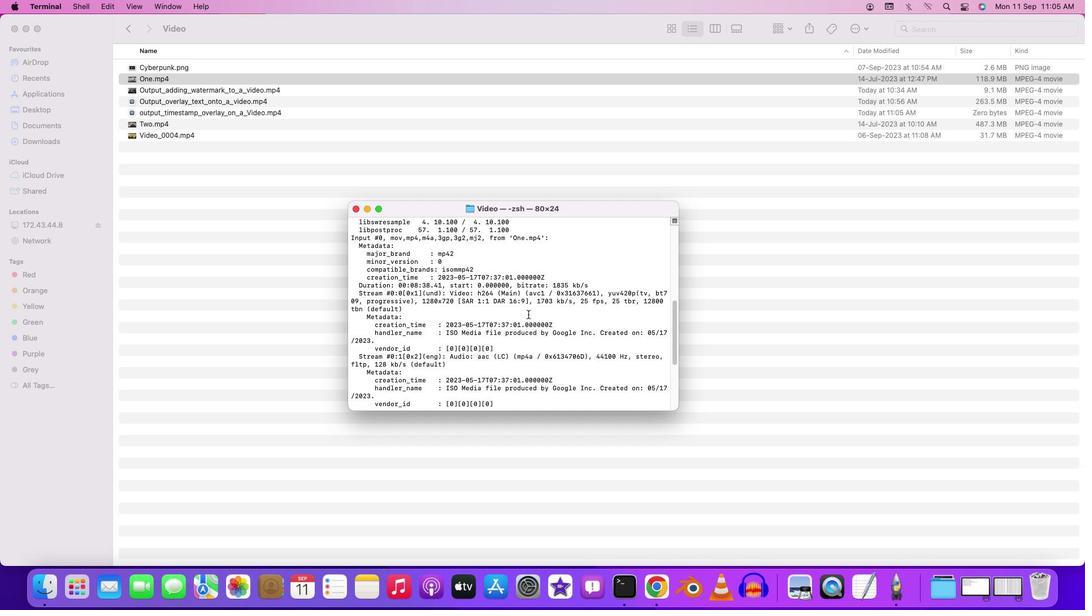
Action: Mouse scrolled (649, 313) with delta (484, 181)
Screenshot: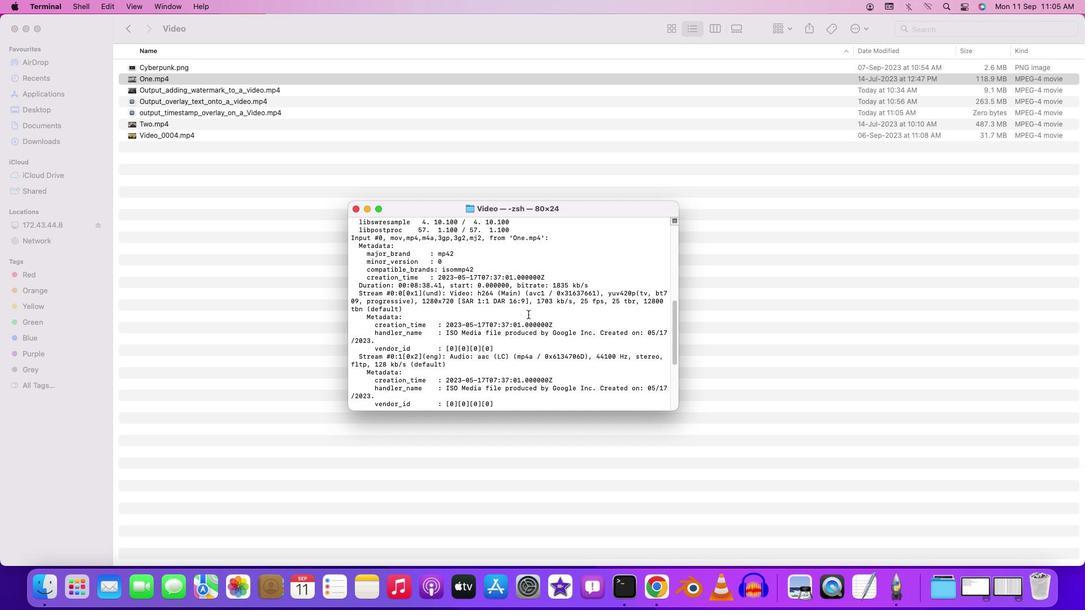 
Action: Mouse moved to (649, 313)
Screenshot: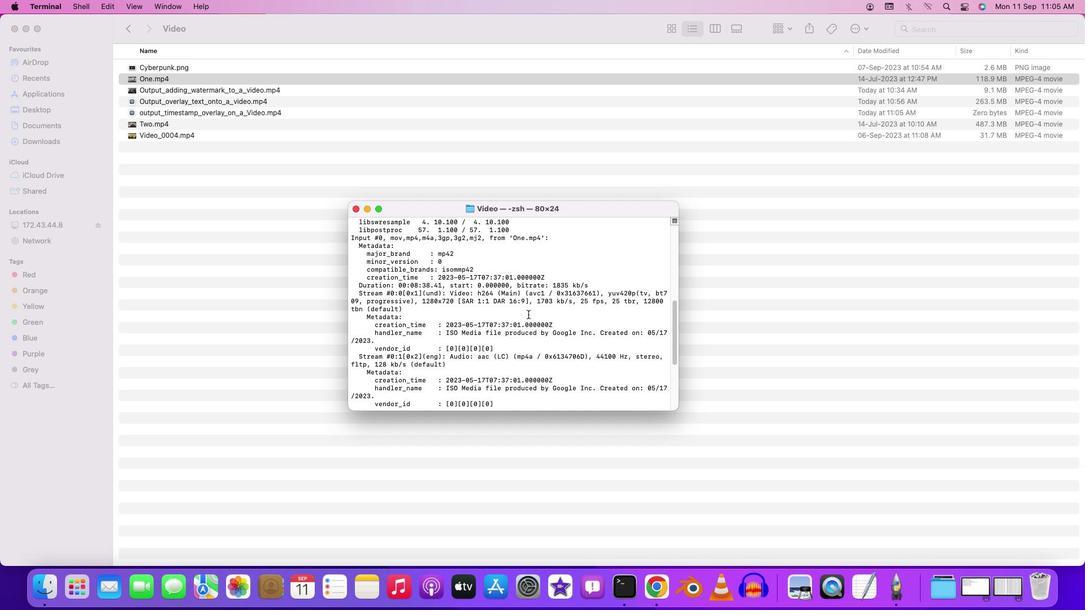 
Action: Mouse scrolled (649, 313) with delta (484, 180)
Screenshot: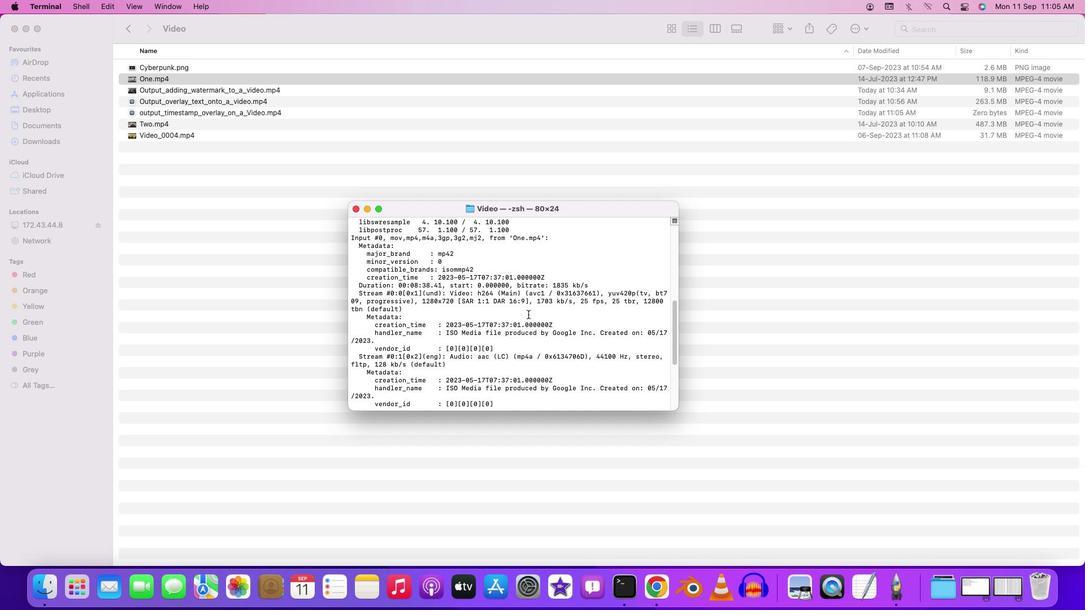 
Action: Mouse moved to (649, 313)
Screenshot: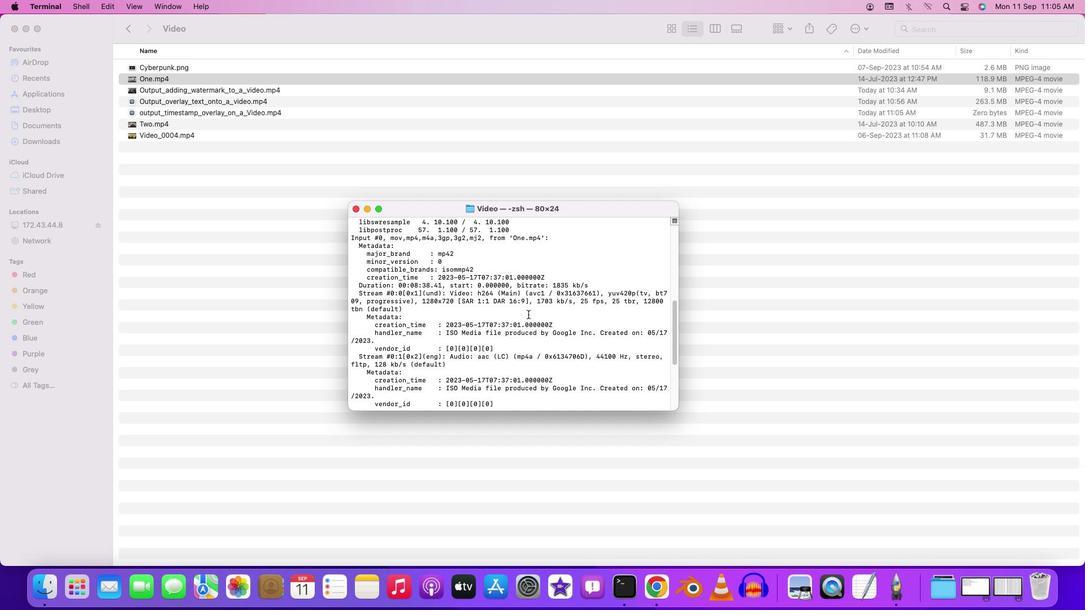 
Action: Mouse scrolled (649, 313) with delta (484, 180)
Screenshot: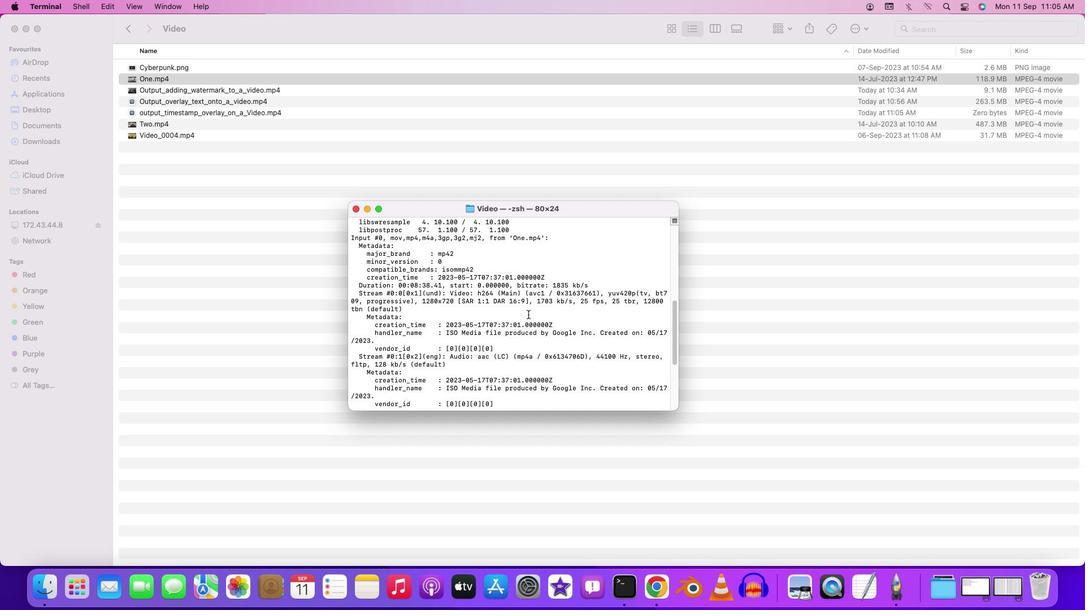 
Action: Mouse moved to (649, 313)
Screenshot: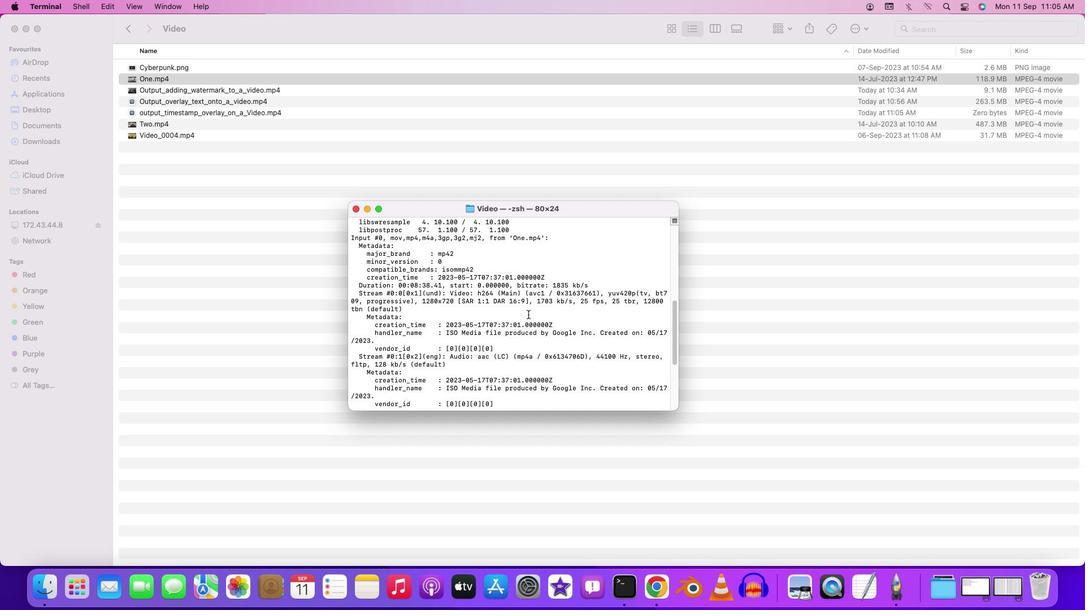 
Action: Mouse scrolled (649, 313) with delta (484, 180)
Screenshot: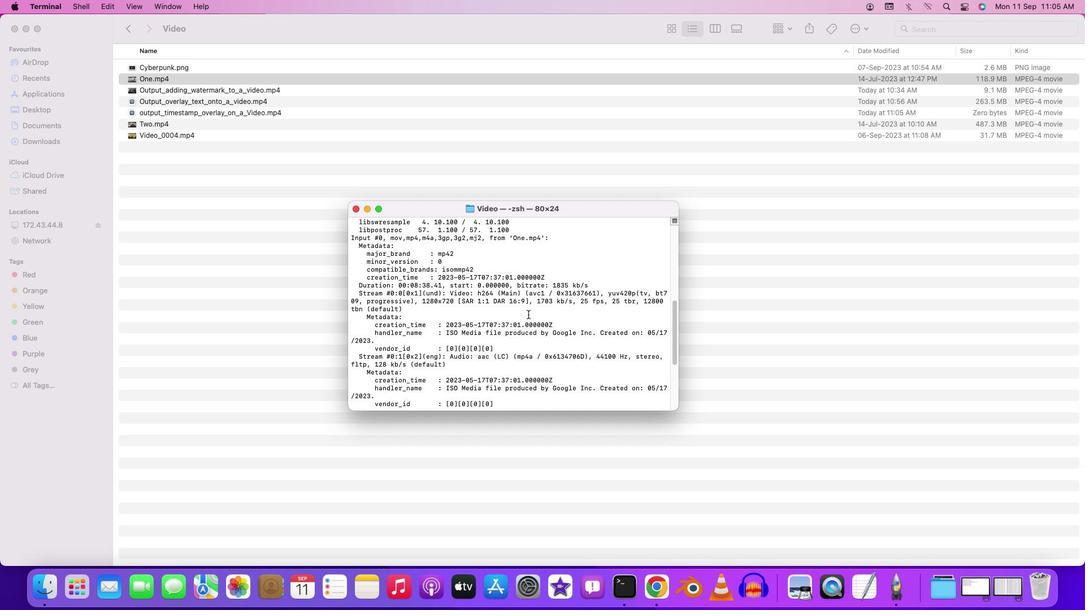 
Action: Mouse moved to (649, 316)
Screenshot: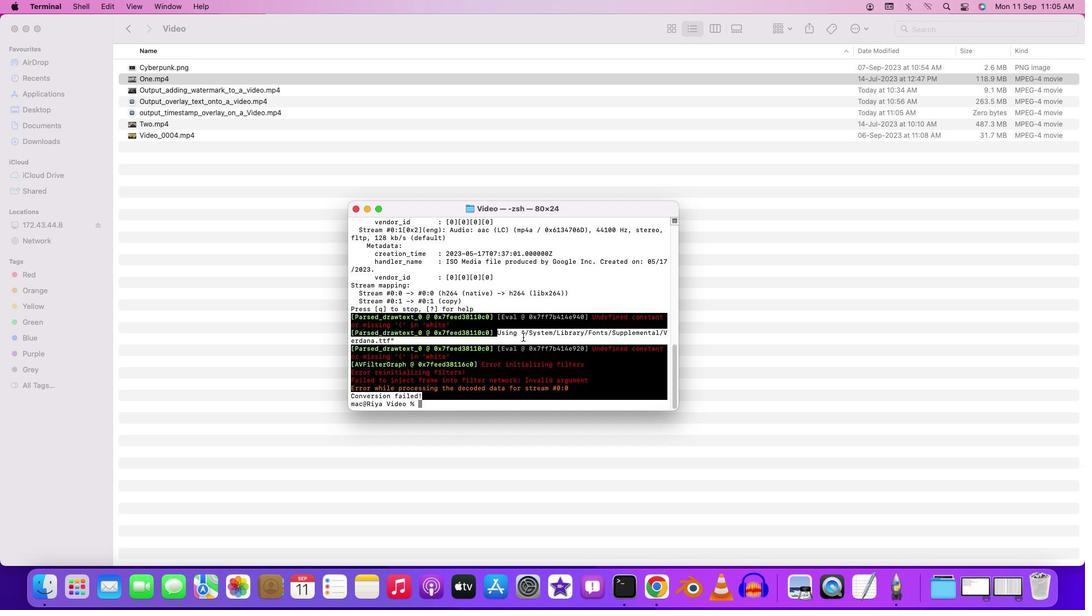 
Action: Mouse scrolled (649, 316) with delta (484, 181)
Screenshot: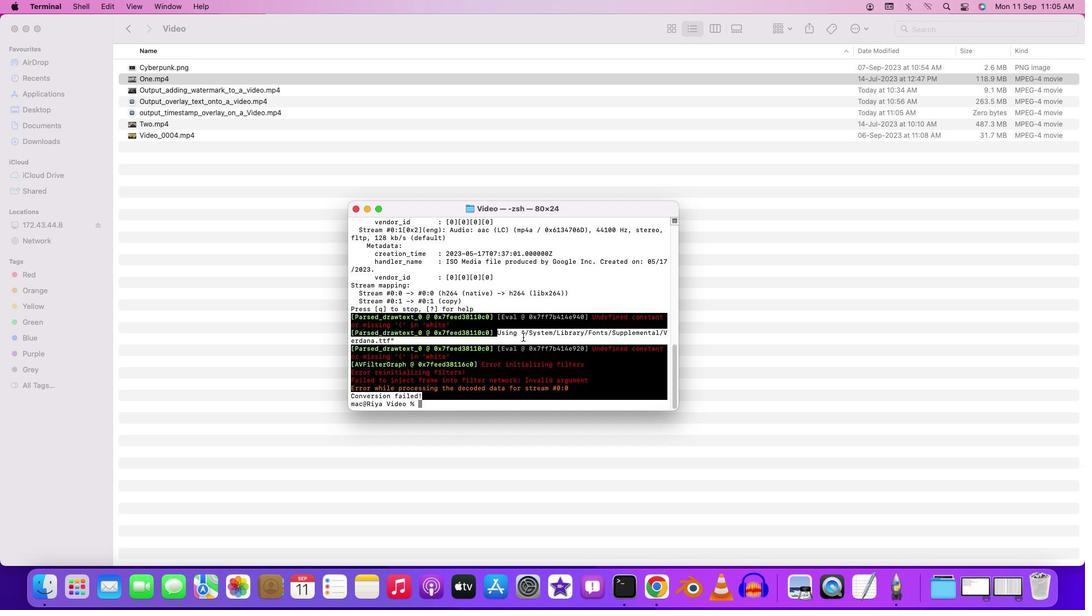 
Action: Mouse moved to (649, 317)
Screenshot: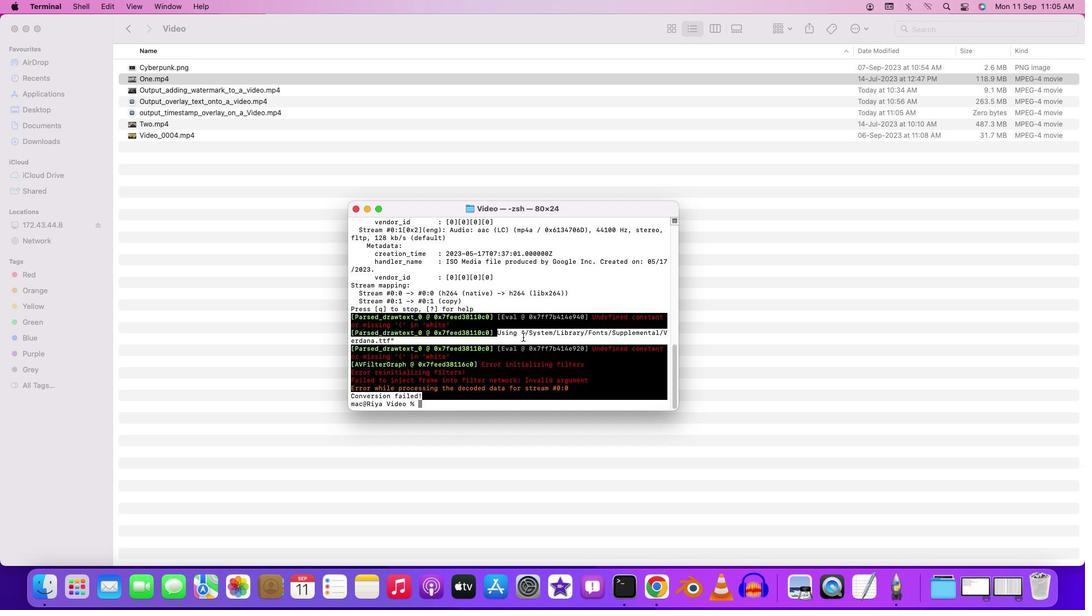 
Action: Mouse scrolled (649, 317) with delta (484, 181)
Screenshot: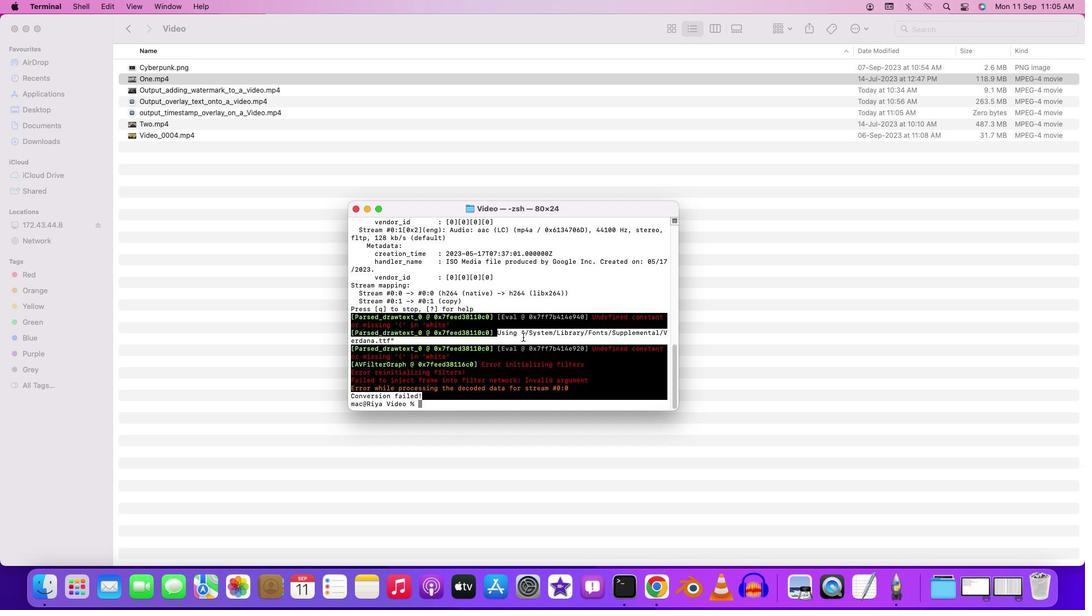 
Action: Mouse moved to (648, 320)
Screenshot: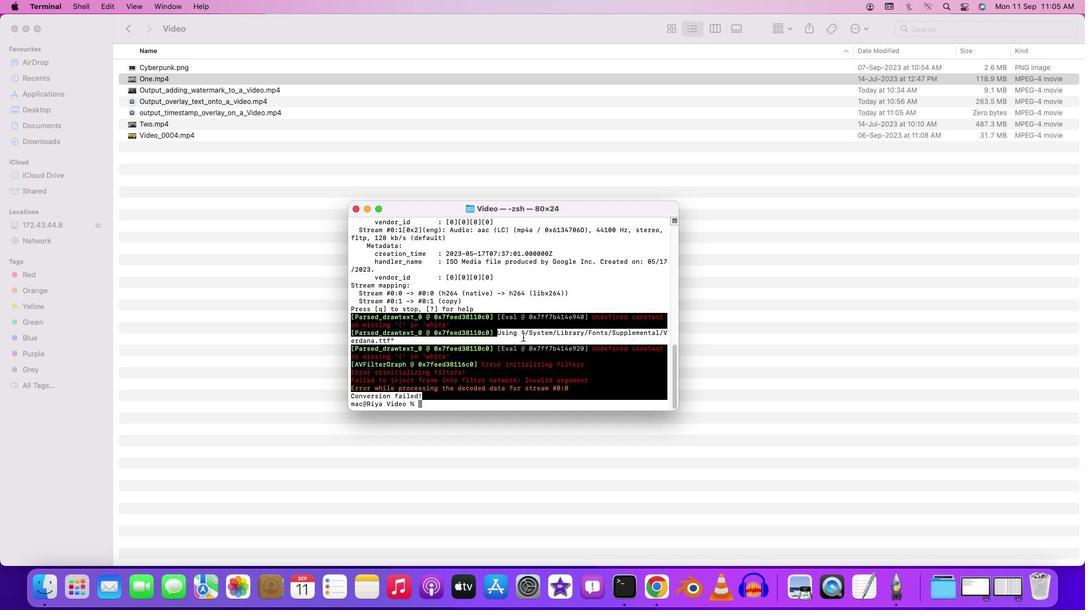 
Action: Mouse scrolled (648, 320) with delta (484, 180)
Screenshot: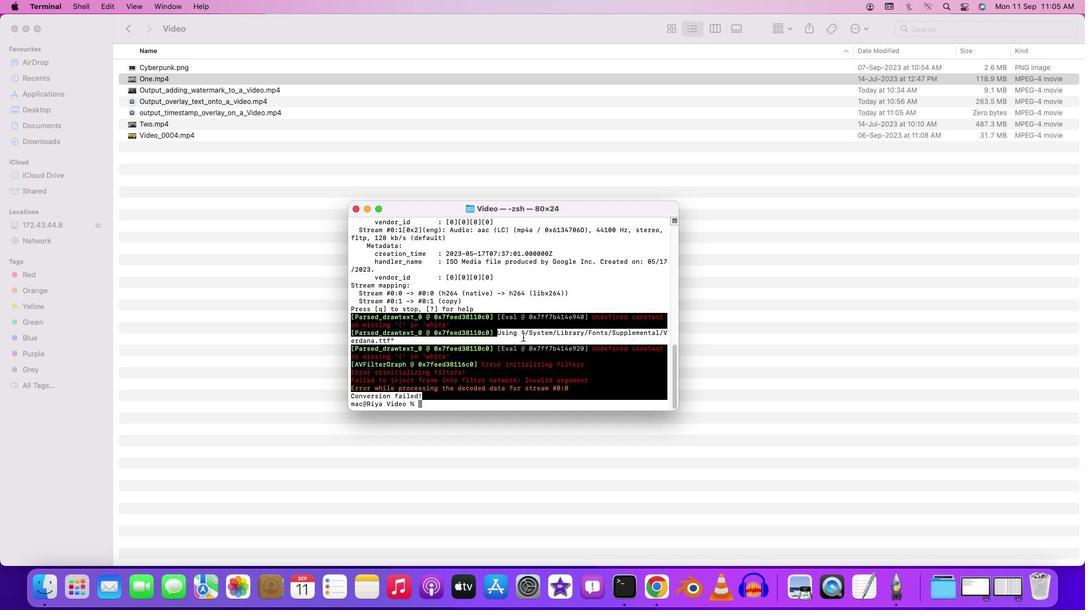
Action: Mouse moved to (648, 320)
Screenshot: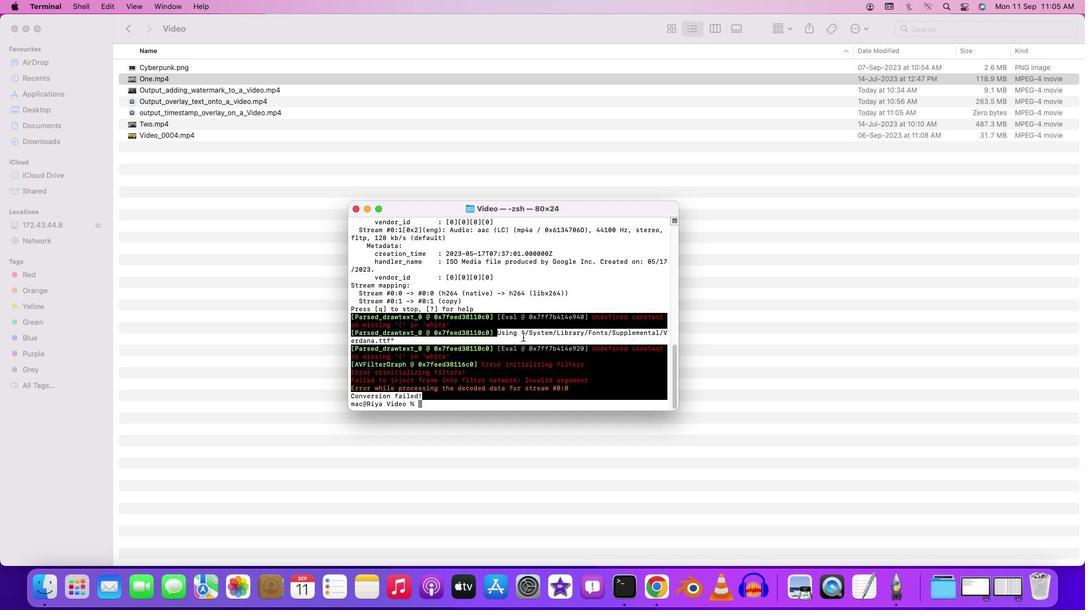 
Action: Mouse scrolled (648, 320) with delta (484, 180)
Screenshot: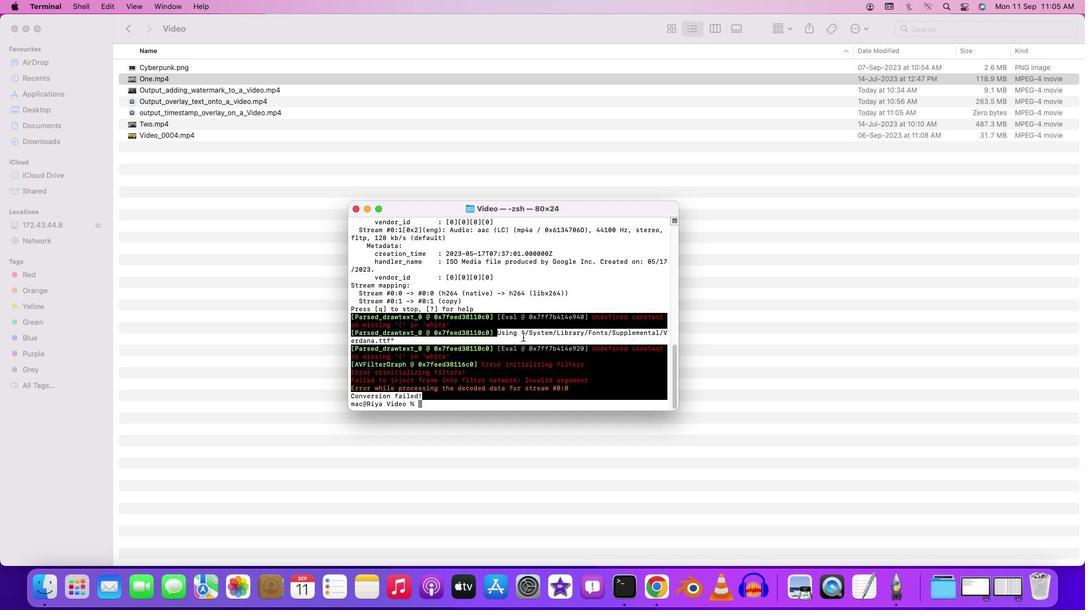 
Action: Mouse moved to (647, 327)
Screenshot: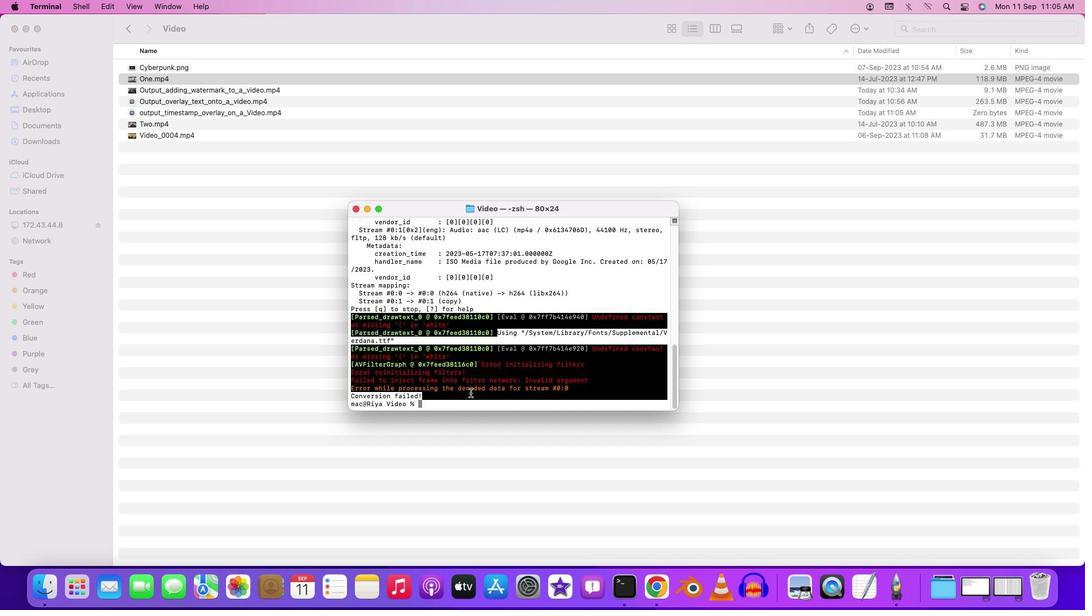 
Action: Mouse scrolled (647, 327) with delta (484, 181)
Screenshot: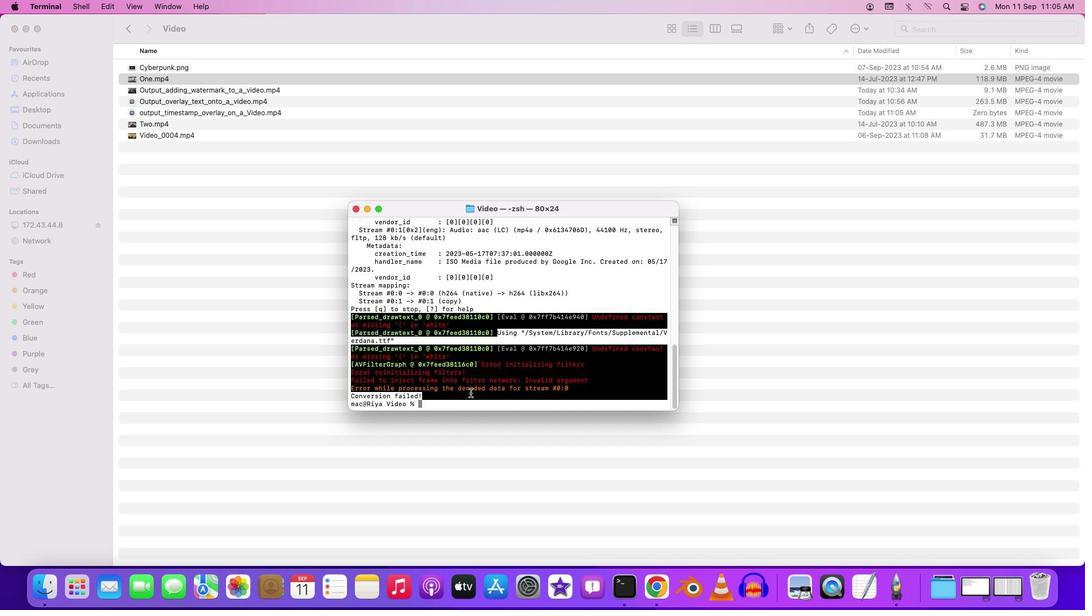 
Action: Mouse moved to (647, 329)
Screenshot: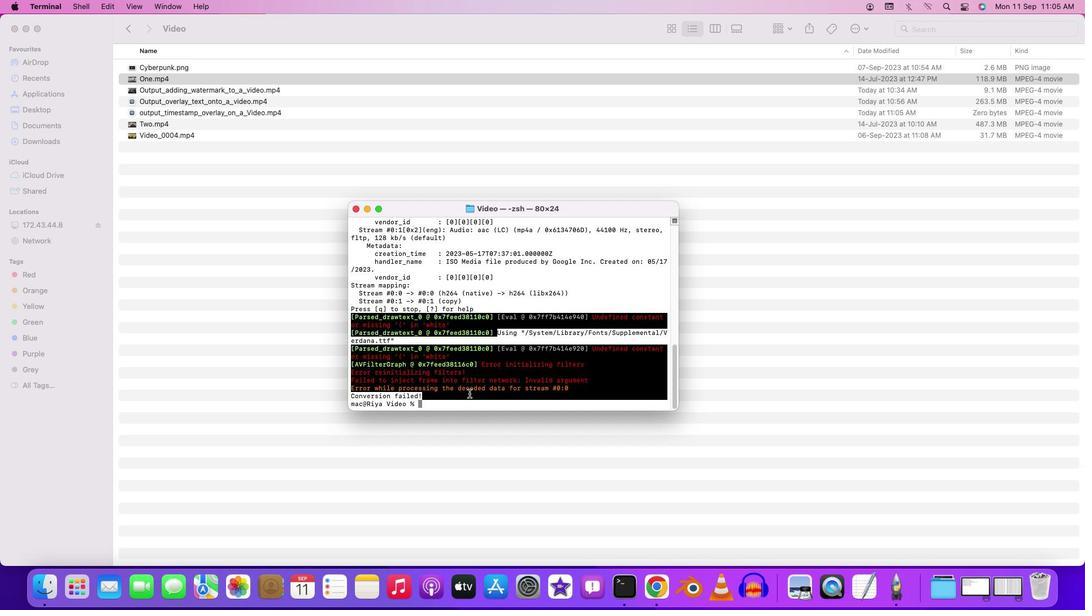 
Action: Mouse scrolled (647, 329) with delta (484, 181)
Screenshot: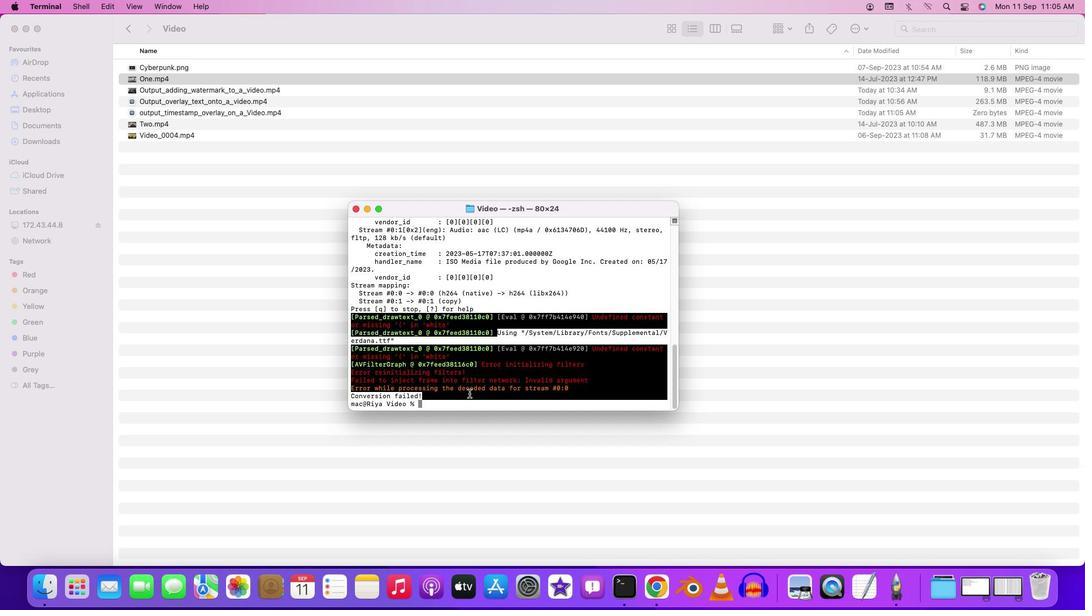 
Action: Mouse moved to (647, 330)
Screenshot: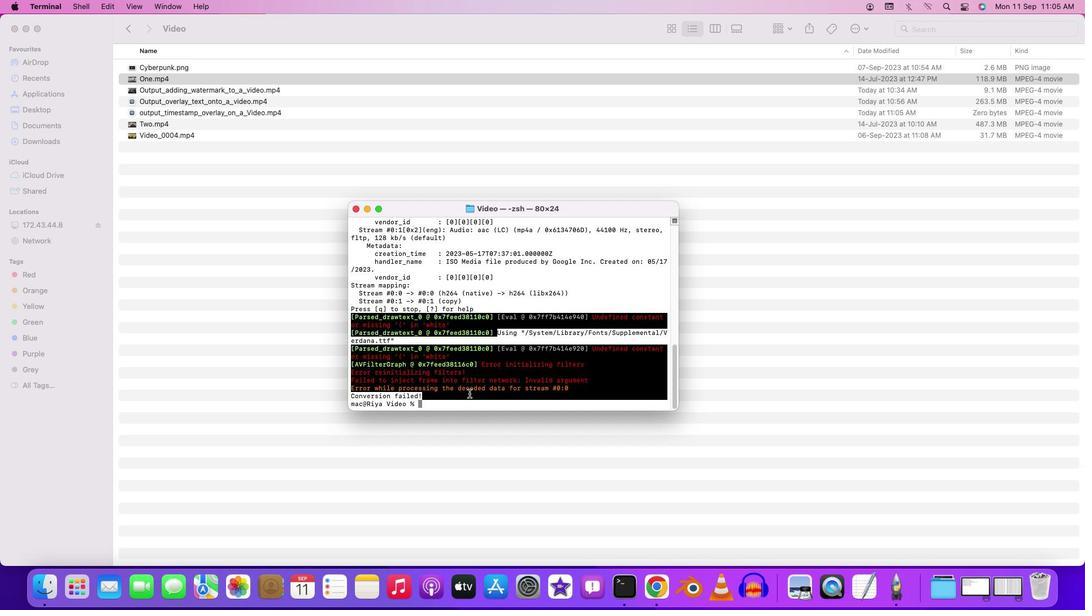 
Action: Mouse scrolled (647, 330) with delta (484, 180)
Screenshot: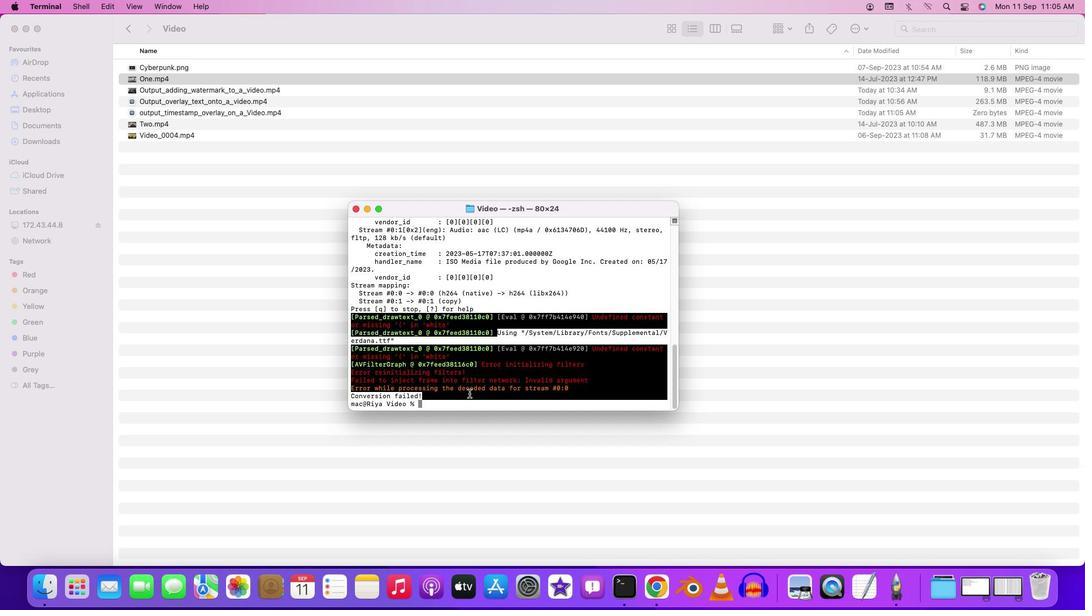 
Action: Mouse moved to (647, 330)
Screenshot: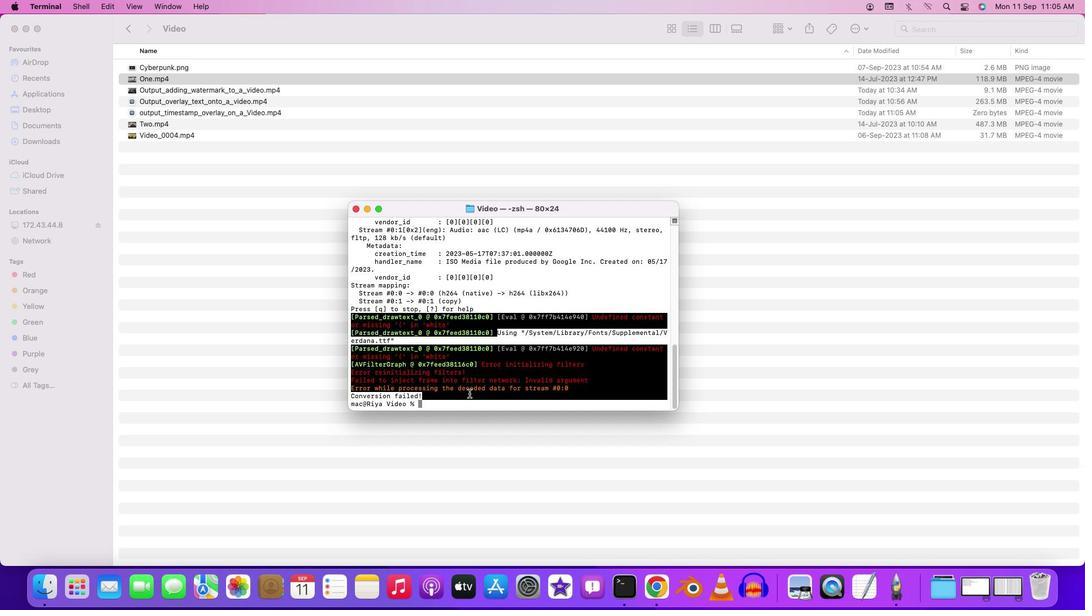 
Action: Mouse scrolled (647, 330) with delta (484, 180)
Screenshot: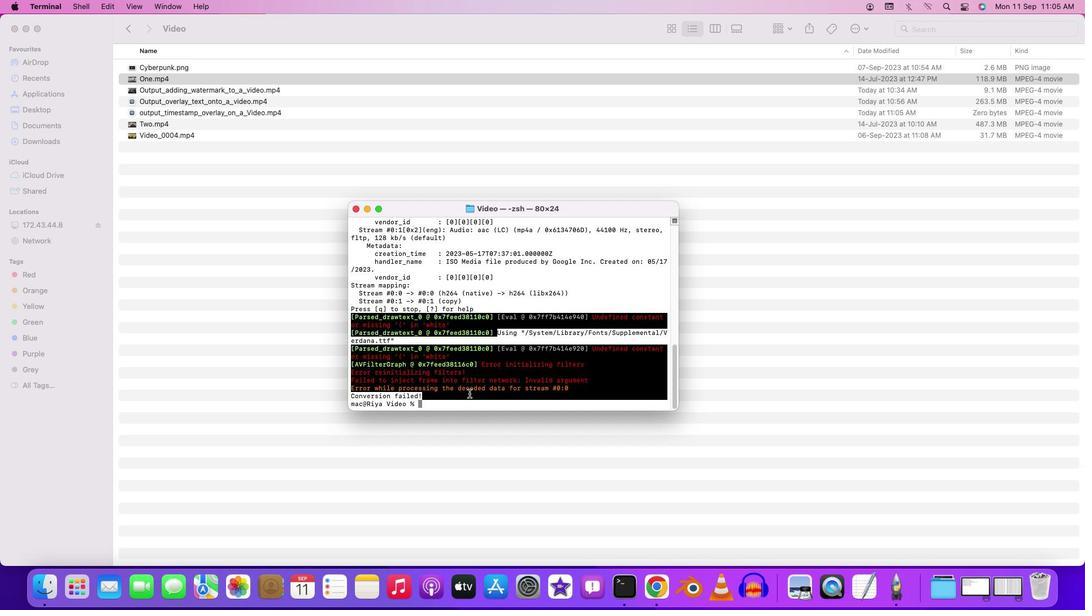 
Action: Mouse moved to (646, 330)
Screenshot: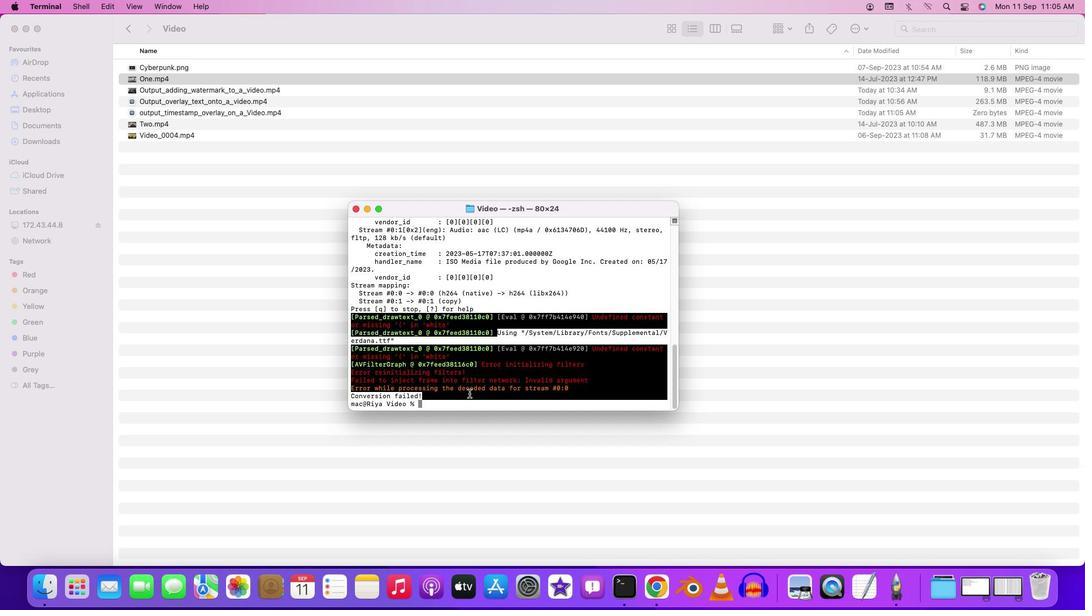 
Action: Mouse scrolled (646, 330) with delta (484, 180)
Screenshot: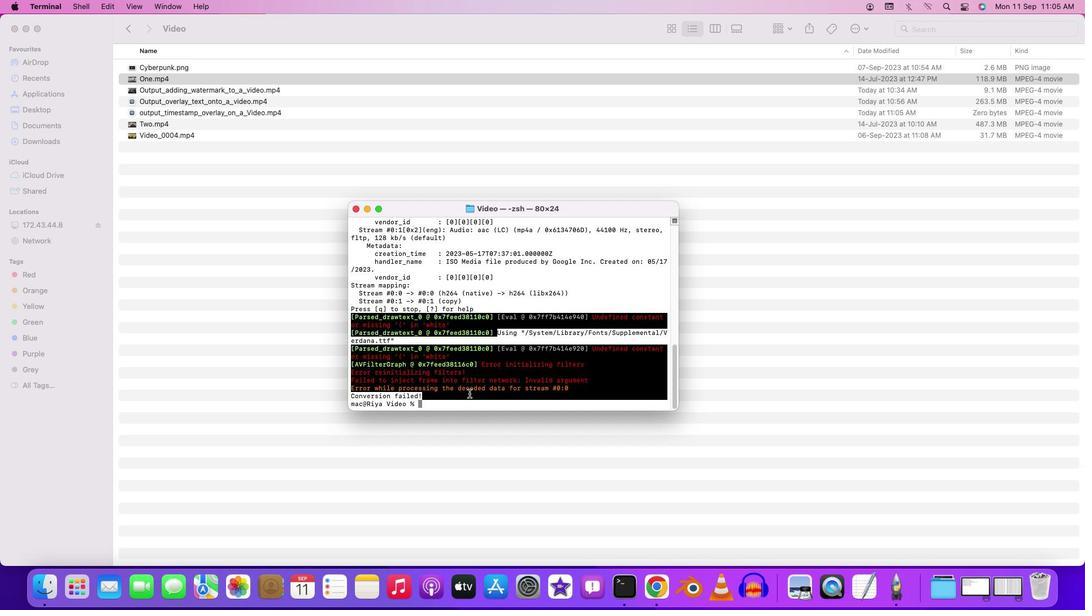 
Action: Mouse moved to (646, 330)
Screenshot: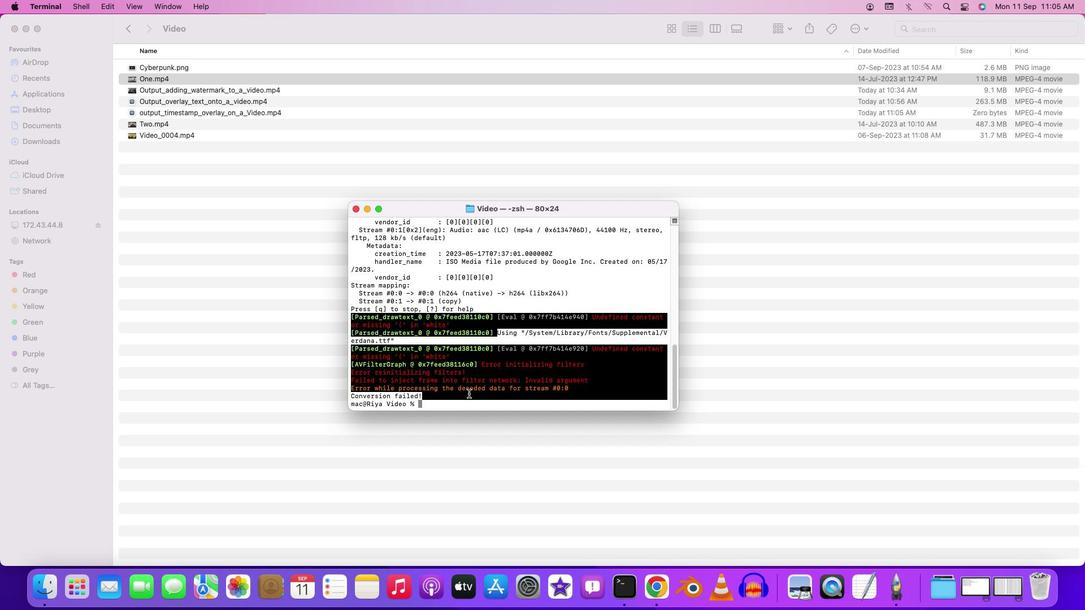 
Action: Mouse scrolled (646, 330) with delta (484, 179)
Screenshot: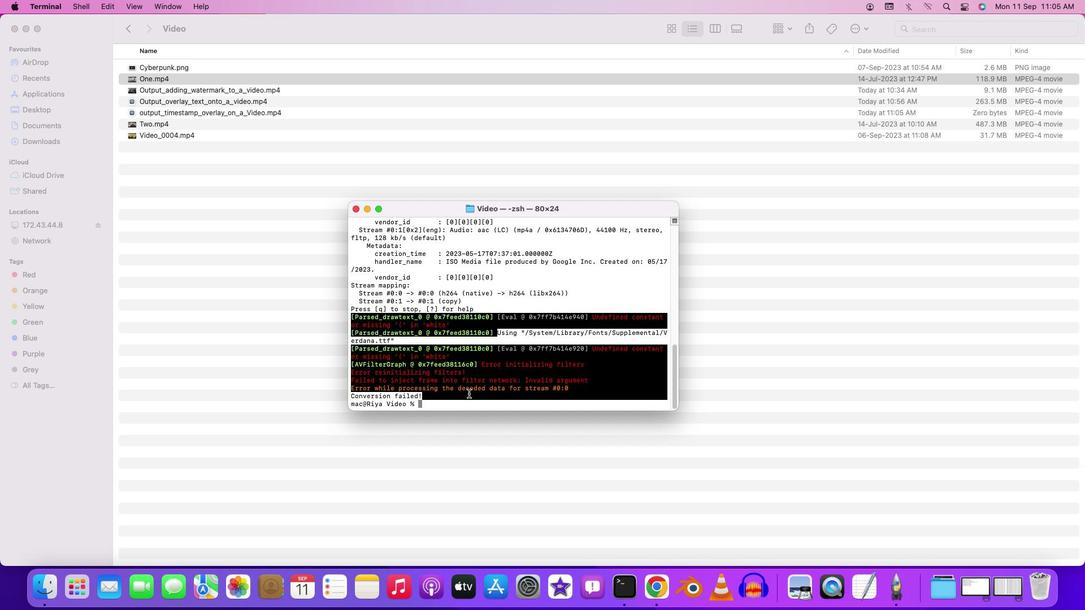 
Action: Mouse moved to (646, 329)
Screenshot: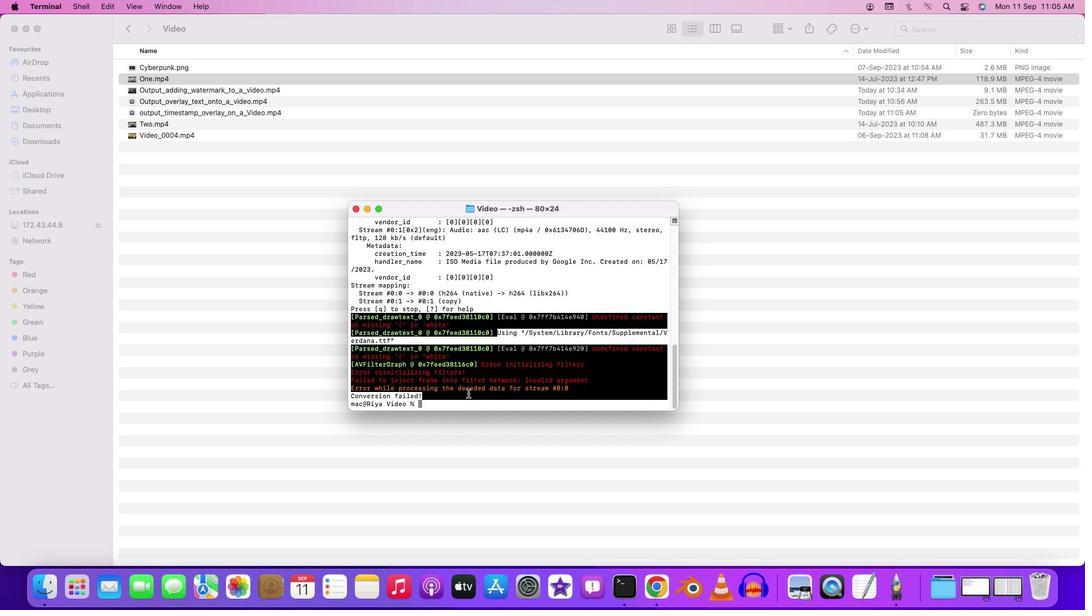 
Action: Mouse scrolled (646, 329) with delta (484, 181)
Screenshot: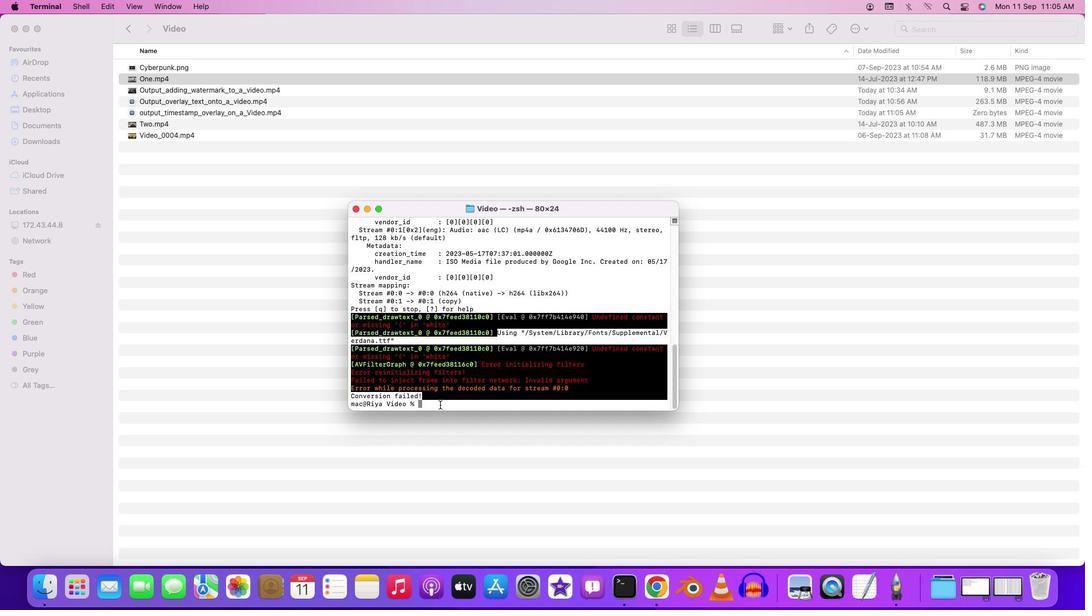 
Action: Mouse scrolled (646, 329) with delta (484, 181)
Screenshot: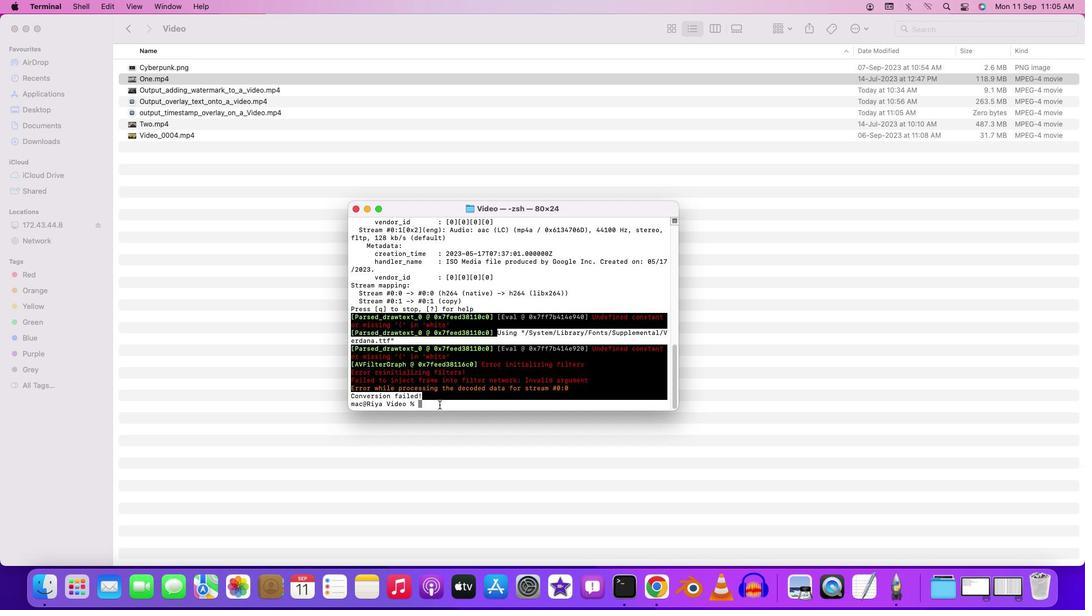 
Action: Mouse scrolled (646, 329) with delta (484, 180)
Screenshot: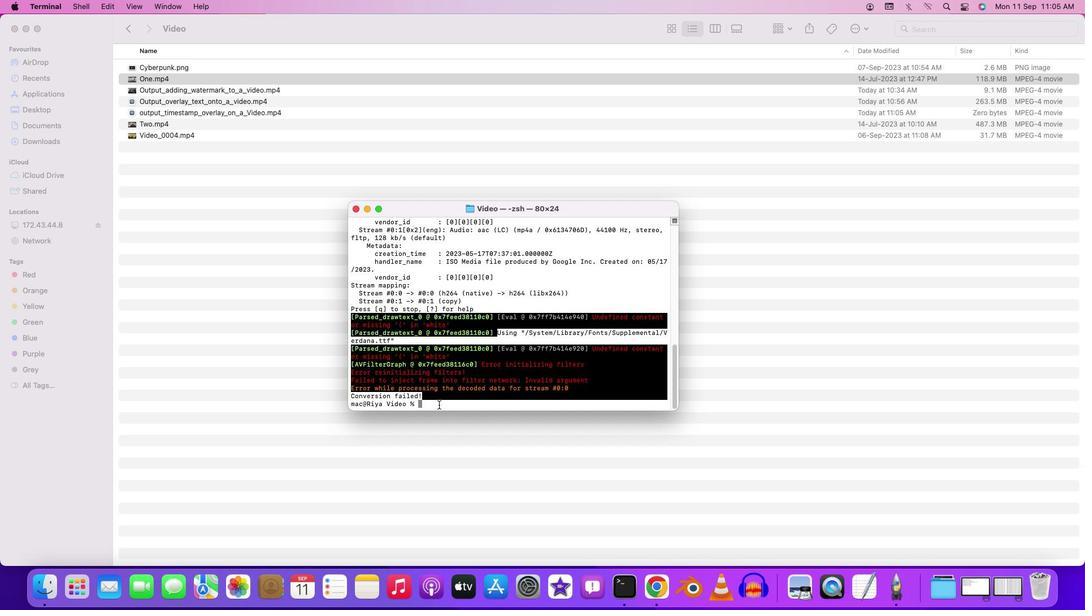 
Action: Mouse scrolled (646, 329) with delta (484, 180)
Screenshot: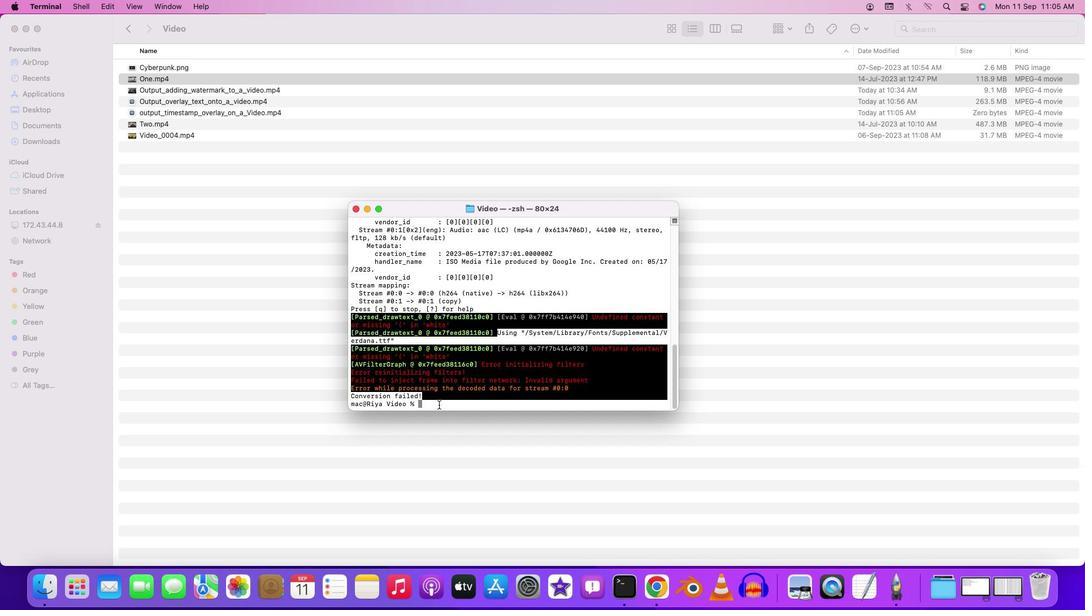 
Action: Mouse scrolled (646, 329) with delta (484, 180)
Screenshot: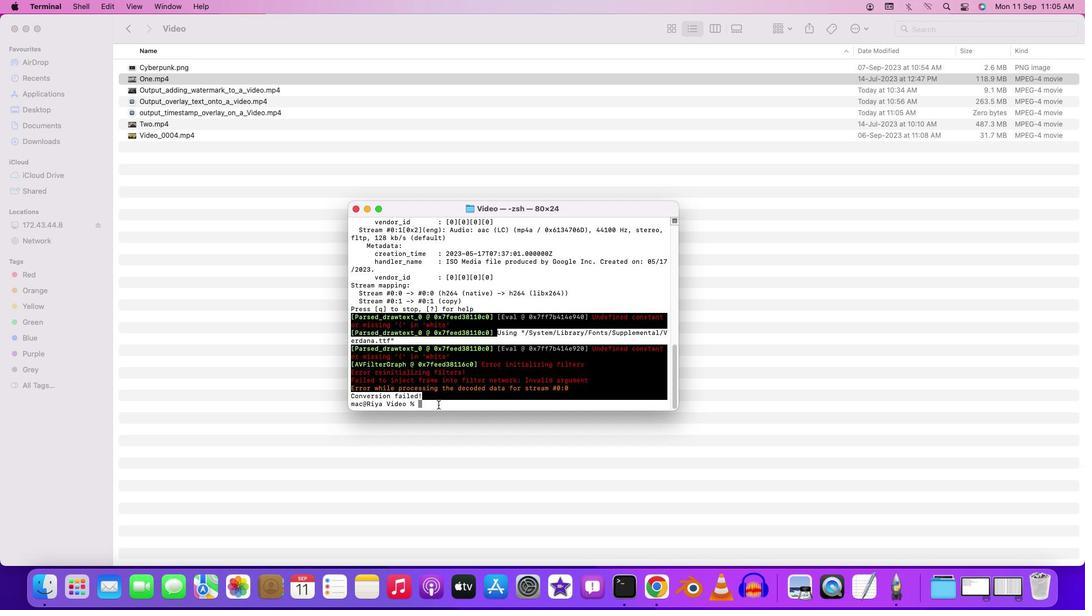
Action: Mouse moved to (619, 360)
Screenshot: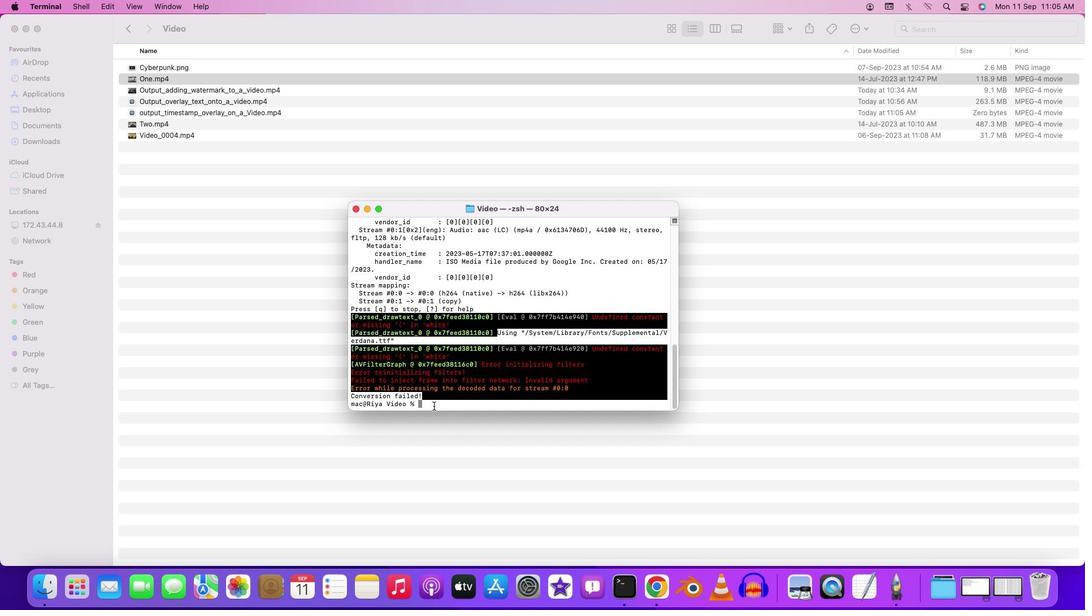 
Action: Mouse pressed left at (619, 360)
Screenshot: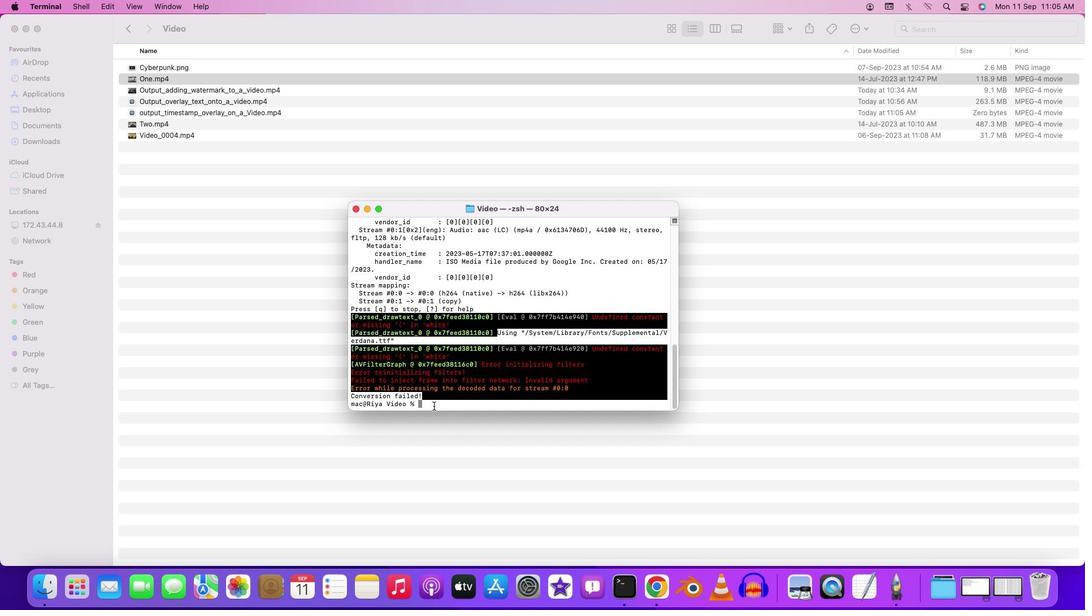 
Action: Key pressed Key.cmd'v'
Screenshot: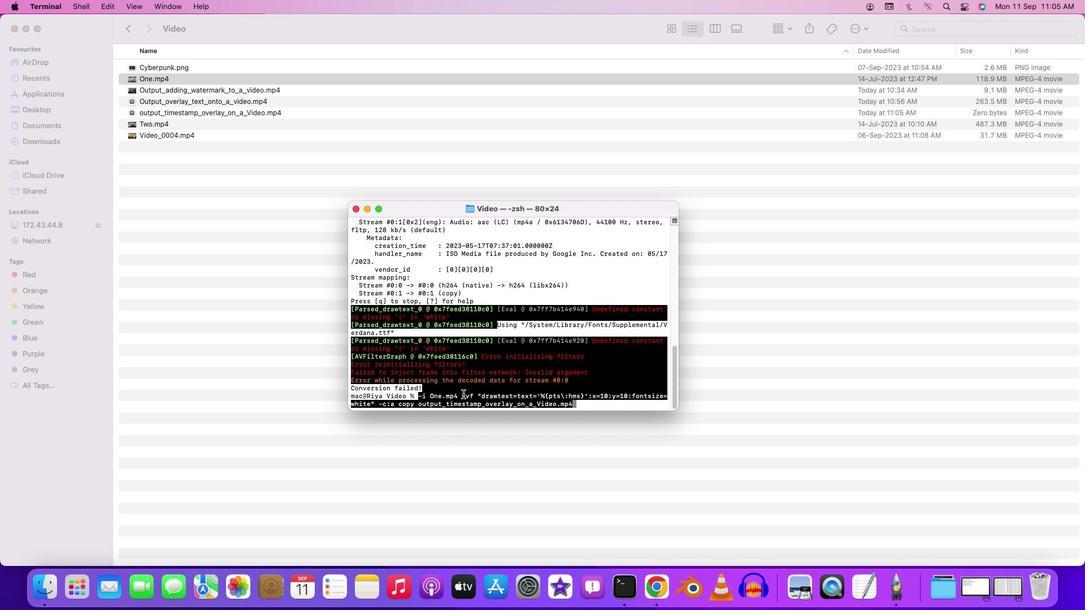 
Action: Mouse moved to (616, 355)
Screenshot: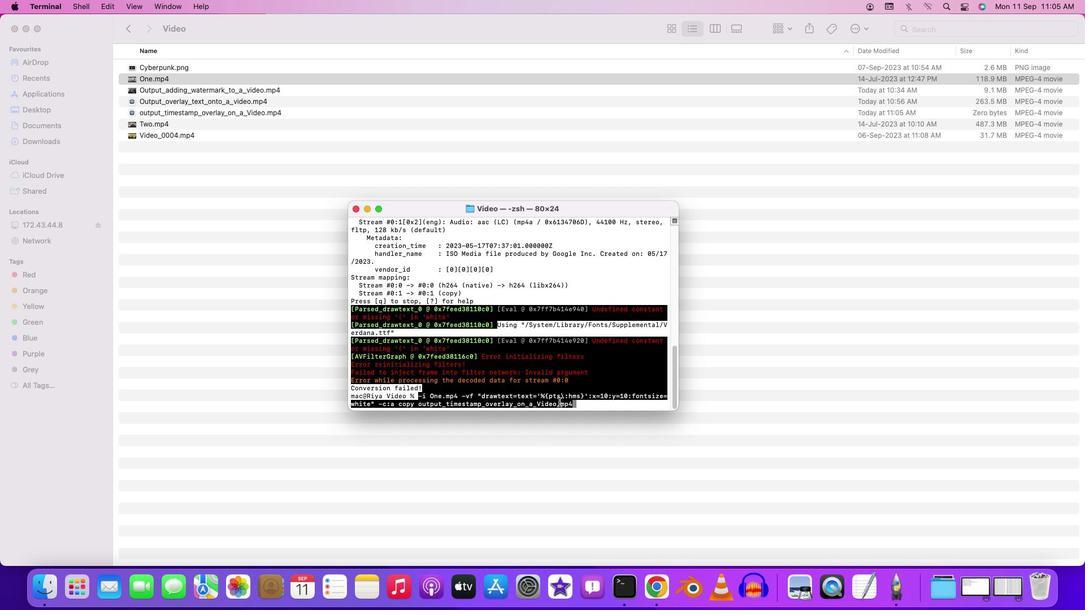
Action: Mouse pressed left at (616, 355)
Screenshot: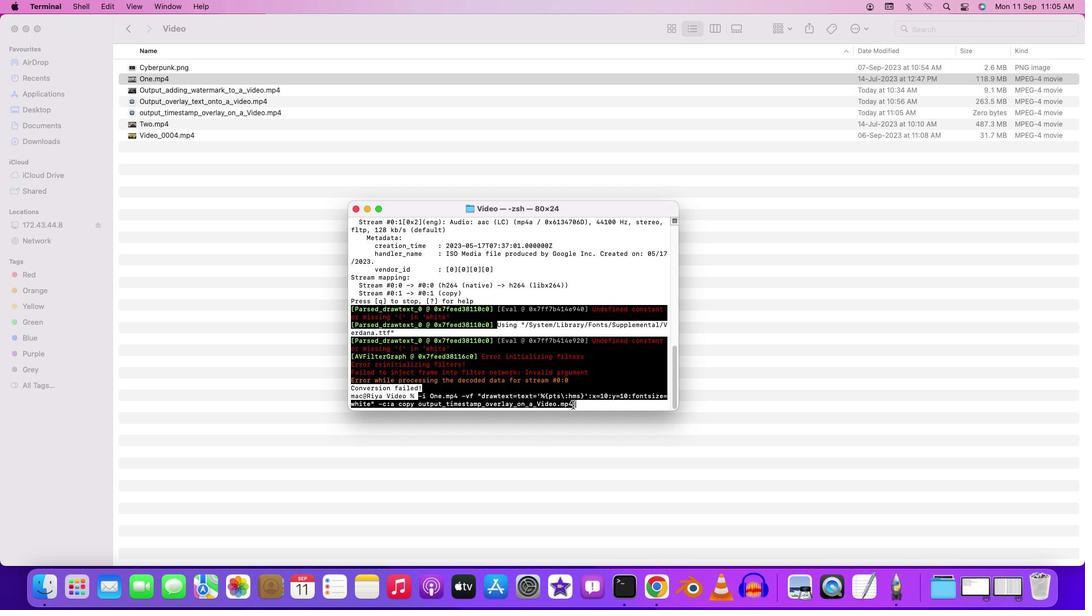 
Action: Mouse moved to (667, 363)
Screenshot: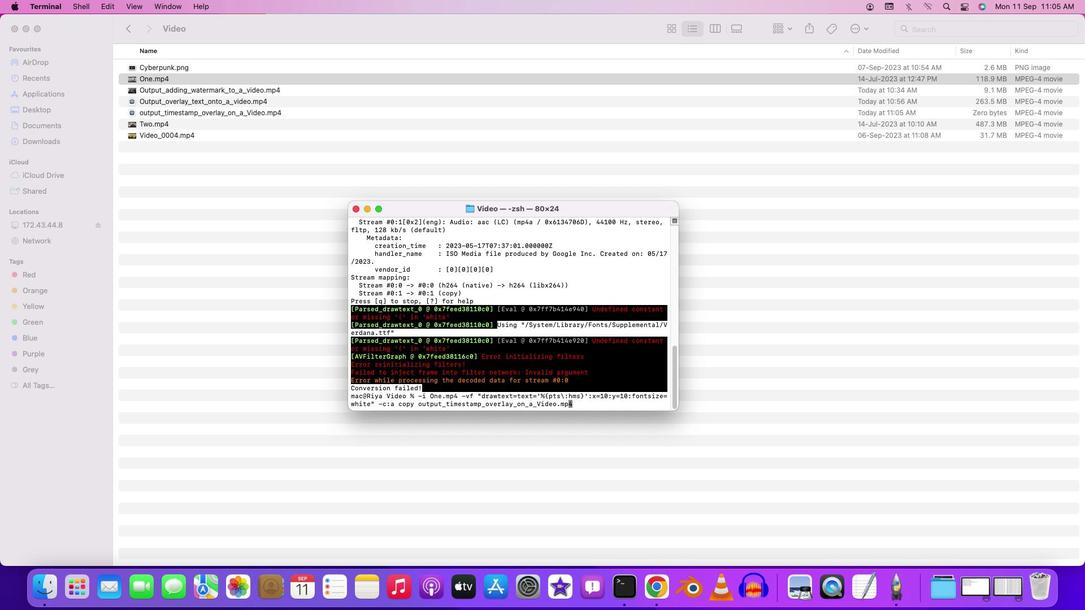 
Action: Key pressed Key.leftKey.leftKey.rightKey.leftKey.leftKey.leftKey.leftKey.leftKey.leftKey.leftKey.leftKey.leftKey.leftKey.leftKey.leftKey.leftKey.leftKey.leftKey.leftKey.leftKey.leftKey.leftKey.leftKey.leftKey.leftKey.leftKey.leftKey.leftKey.leftKey.leftKey.leftKey.leftKey.leftKey.leftKey.leftKey.leftKey.leftKey.leftKey.leftKey.leftKey.leftKey.leftKey.leftKey.leftKey.leftKey.leftKey.leftKey.leftKey.leftKey.leftKey.leftKey.leftKey.leftKey.backspace'e'Key.rightKey.leftKey.rightKey.leftKey.rightKey.backspaceKey.leftKey.leftKey.leftKey.leftKey.left"'"Key.rightKey.rightKey.rightKey.rightKey.right"'"Key.shift'"'Key.upKey.downKey.leftKey.leftKey.leftKey.leftKey.leftKey.leftKey.leftKey.leftKey.leftKey.leftKey.leftKey.leftKey.leftKey.leftKey.leftKey.leftKey.leftKey.leftKey.leftKey.leftKey.leftKey.leftKey.leftKey.leftKey.leftKey.leftKey.leftKey.leftKey.leftKey.leftKey.leftKey.leftKey.leftKey.leftKey.leftKey.leftKey.leftKey.leftKey.leftKey.leftKey.leftKey.leftKey.leftKey.leftKey.leftKey.leftKey.leftKey.leftKey.leftKey.leftKey.leftKey.leftKey.leftKey.leftKey.leftKey.leftKey.leftKey.leftKey.leftKey.leftKey.leftKey.leftKey.leftKey.leftKey.leftKey.leftKey.leftKey.leftKey.leftKey.leftKey.leftKey.leftKey.leftKey.leftKey.leftKey.leftKey.leftKey.leftKey.leftKey.leftKey.leftKey.leftKey.leftKey.leftKey.leftKey.leftKey.leftKey.leftKey.leftKey.leftKey.leftKey.leftKey.leftKey.leftKey.leftKey.leftKey.leftKey.leftKey.leftKey.leftKey.leftKey.leftKey.leftKey.leftKey.leftKey.leftKey.leftKey.leftKey.leftKey.leftKey.leftKey.leftKey.leftKey.leftKey.leftKey.leftKey.leftKey.leftKey.leftKey.leftKey.leftKey.leftKey.leftKey.spaceKey.leftKey.left'f''f''m''p''e''g'Key.spaceKey.backspaceKey.rightKey.rightKey.rightKey.rightKey.rightKey.rightKey.rightKey.rightKey.rightKey.rightKey.rightKey.rightKey.rightKey.rightKey.rightKey.rightKey.rightKey.rightKey.rightKey.rightKey.rightKey.rightKey.rightKey.rightKey.rightKey.rightKey.rightKey.rightKey.rightKey.rightKey.rightKey.rightKey.rightKey.rightKey.rightKey.rightKey.rightKey.rightKey.rightKey.rightKey.rightKey.rightKey.rightKey.rightKey.rightKey.rightKey.rightKey.rightKey.rightKey.rightKey.rightKey.rightKey.rightKey.rightKey.rightKey.rightKey.rightKey.rightKey.rightKey.rightKey.rightKey.rightKey.rightKey.right'2''4'Key.shift':''f''o''n''t''c''o''l''o''r'Key.shift'+'Key.backspace'='Key.rightKey.leftKey.rightKey.backspaceKey.rightKey.rightKey.rightKey.rightKey.rightKey.rightKey.backspaceKey.leftKey.leftKey.leftKey.leftKey.leftKey.leftKey.rightKey.rightKey.rightKey.rightKey.rightKey.rightKey.rightKey.rightKey.rightKey.rightKey.rightKey.rightKey.rightKey.rightKey.rightKey.rightKey.rightKey.rightKey.rightKey.rightKey.rightKey.rightKey.rightKey.rightKey.rightKey.rightKey.rightKey.rightKey.rightKey.rightKey.rightKey.rightKey.rightKey.rightKey.rightKey.rightKey.rightKey.rightKey.rightKey.rightKey.rightKey.rightKey.rightKey.rightKey.rightKey.rightKey.rightKey.rightKey.rightKey.rightKey.rightKey.rightKey.rightKey.rightKey.rightKey.rightKey.rightKey.rightKey.enter'y'Key.enter
Screenshot: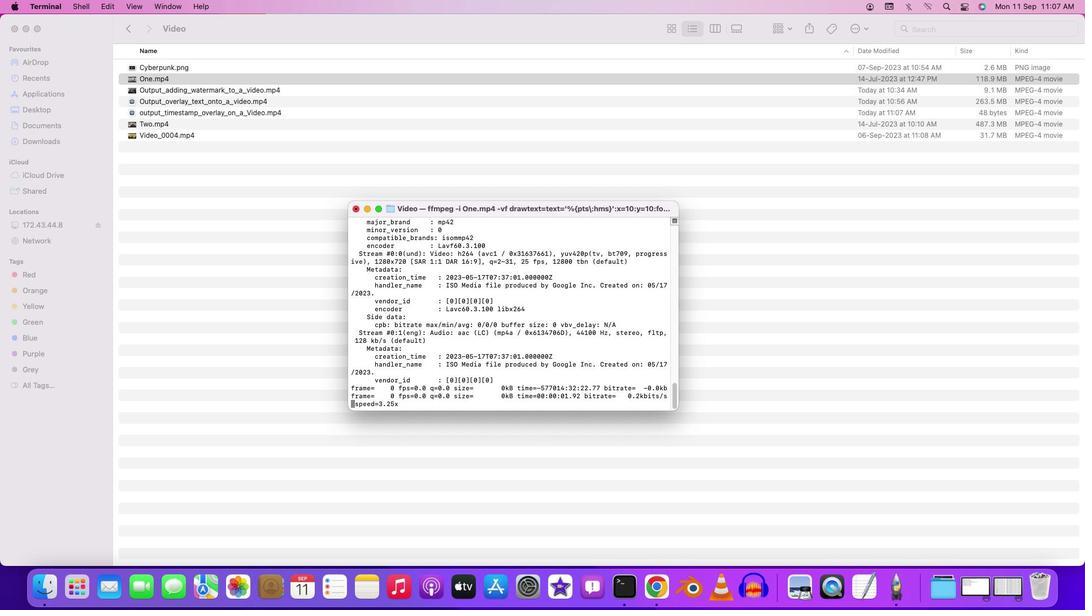 
Action: Mouse moved to (667, 340)
Screenshot: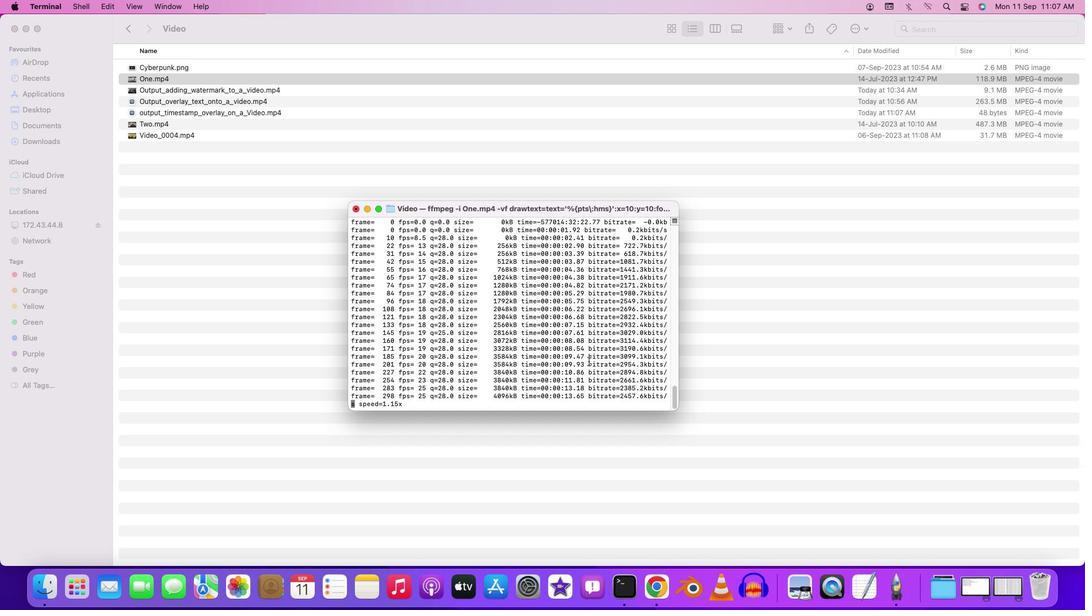 
